 Task: Find emails with 'Sumit.kumar@softage.net' in CC, replace 'Meeting' with 'Picnic', and forward to 'taskers4@outlook.com'.
Action: Mouse moved to (280, 16)
Screenshot: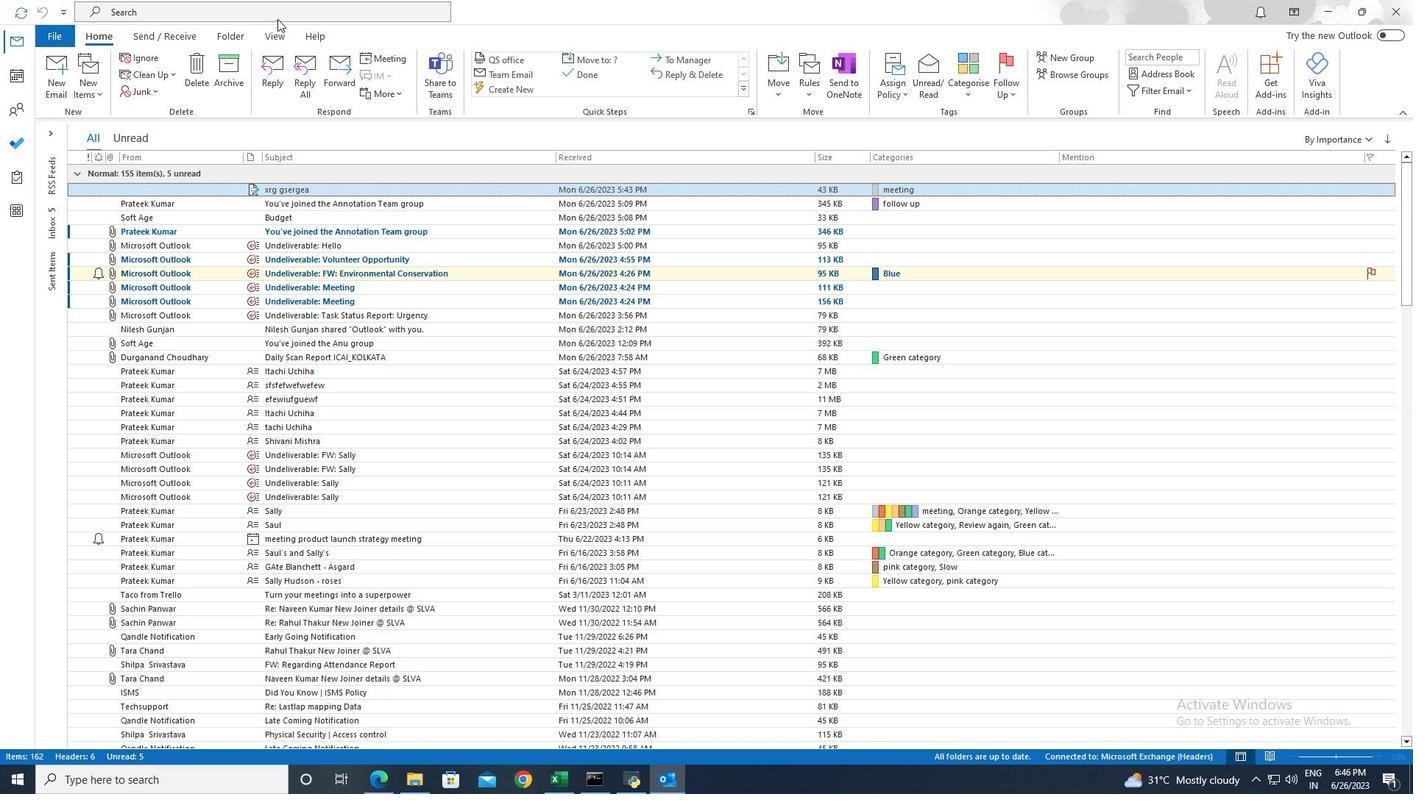 
Action: Mouse pressed left at (280, 16)
Screenshot: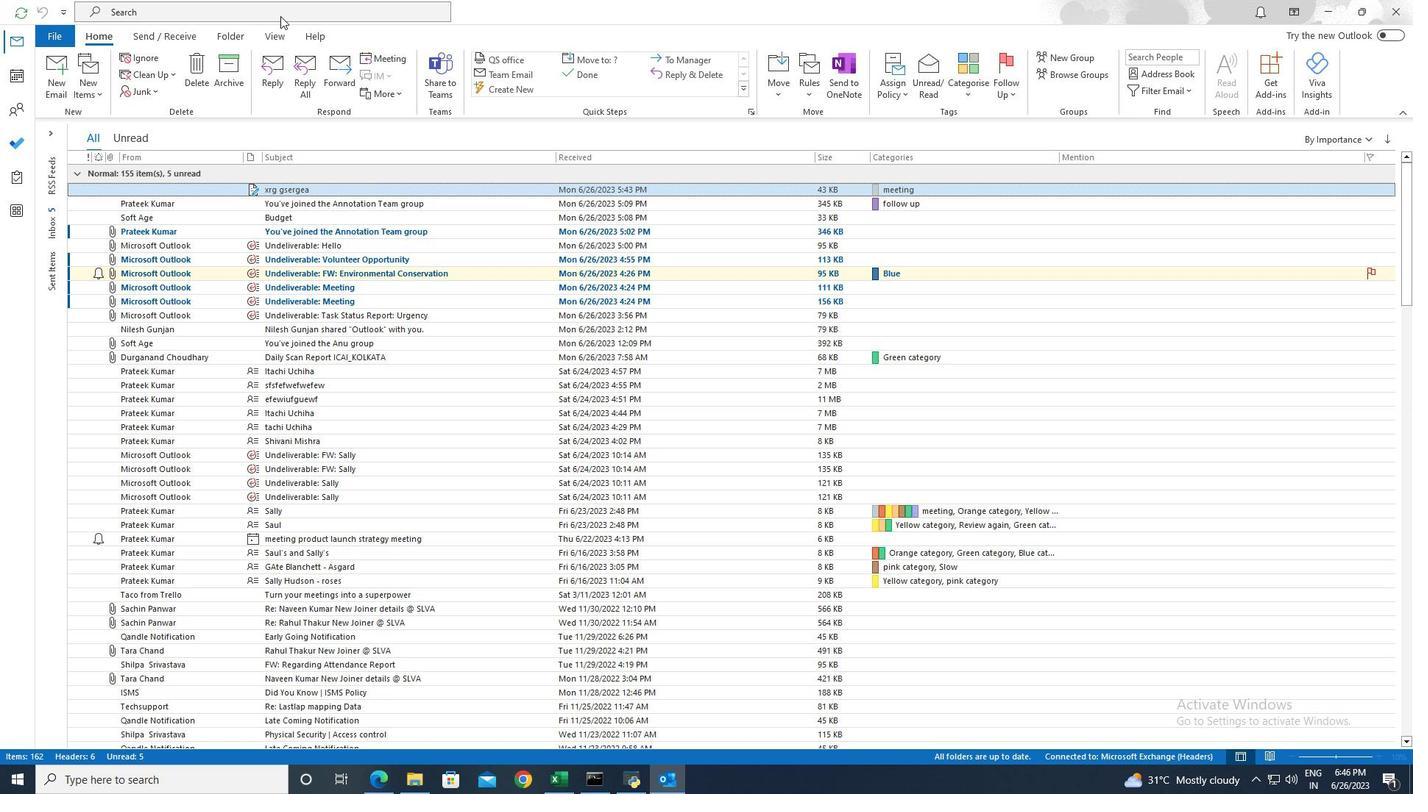 
Action: Mouse moved to (505, 12)
Screenshot: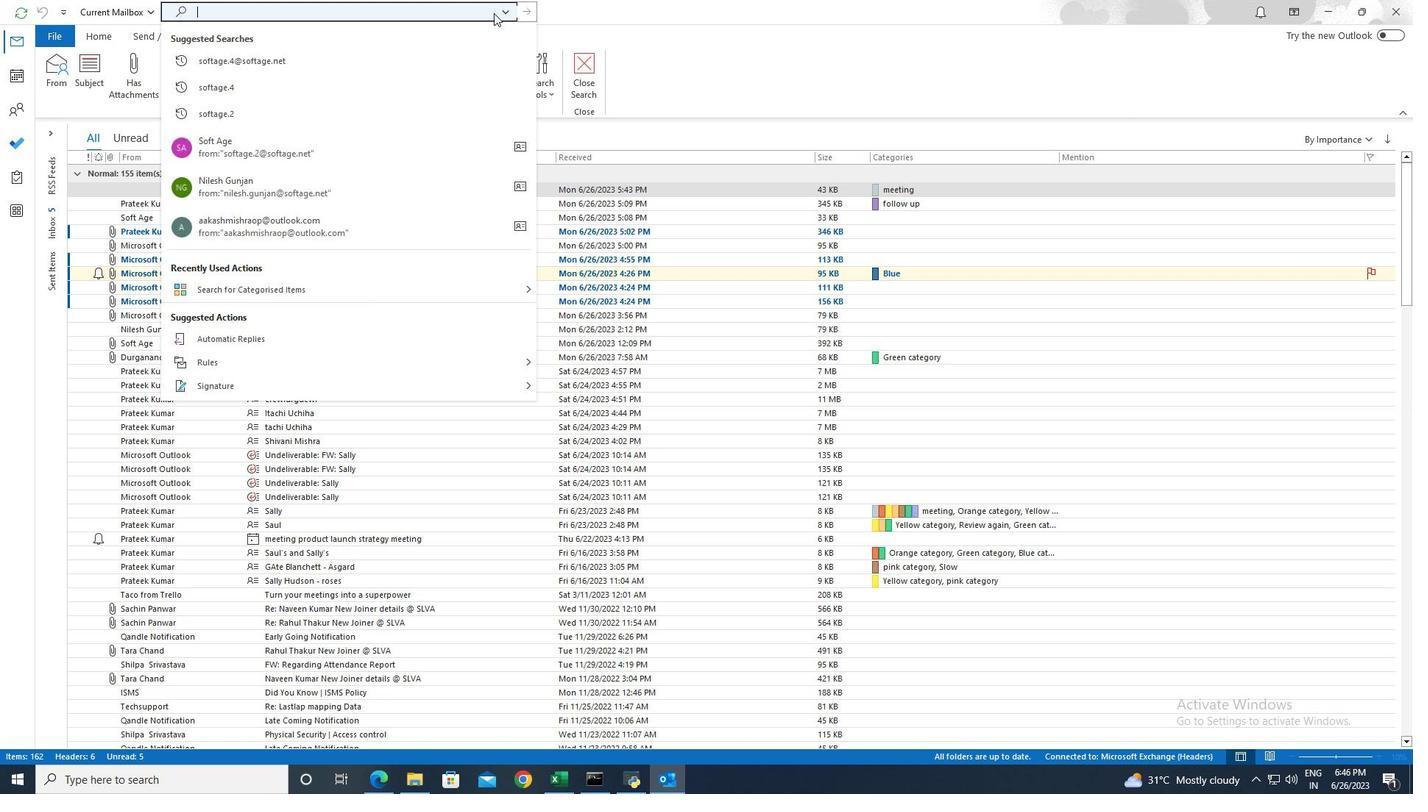 
Action: Mouse pressed left at (505, 12)
Screenshot: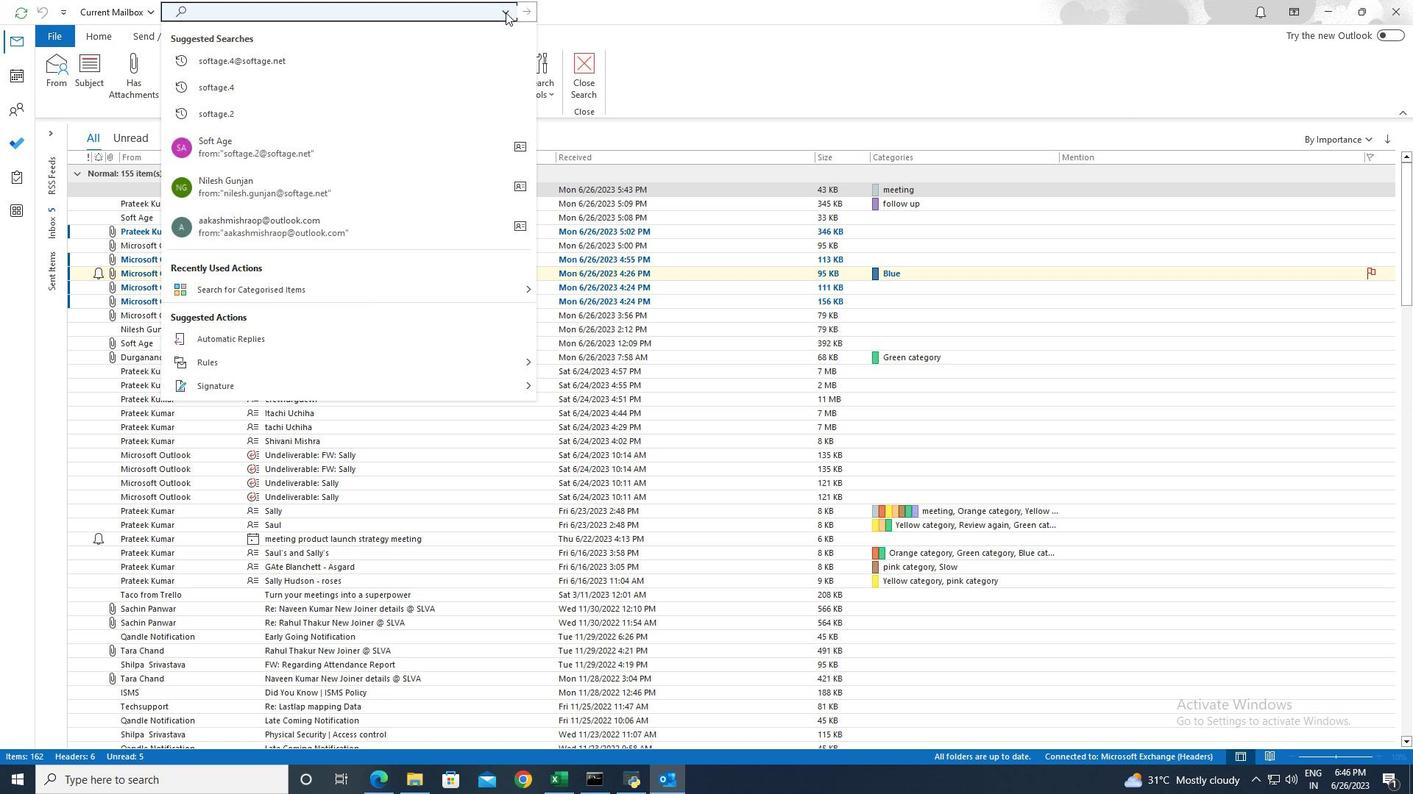 
Action: Mouse moved to (252, 141)
Screenshot: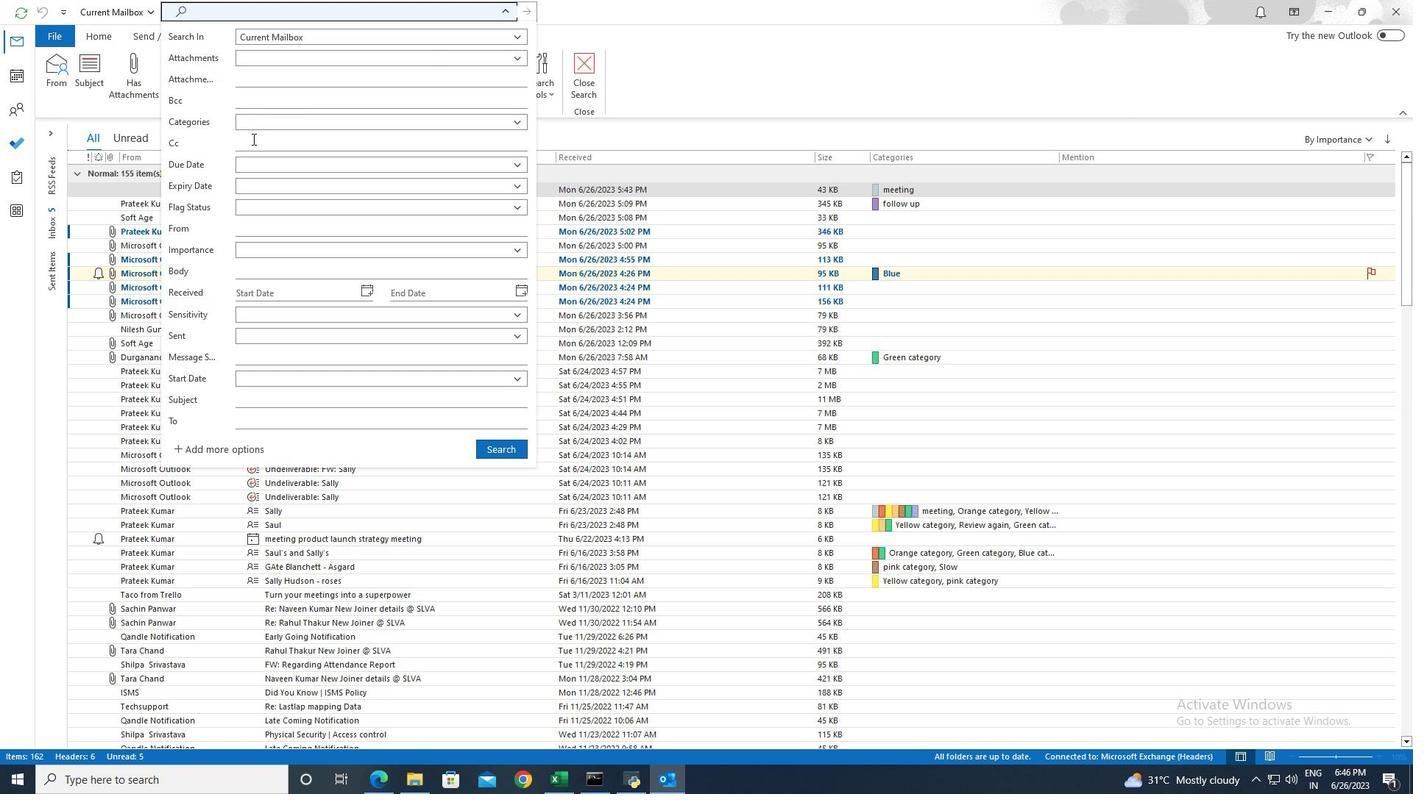 
Action: Mouse pressed left at (252, 141)
Screenshot: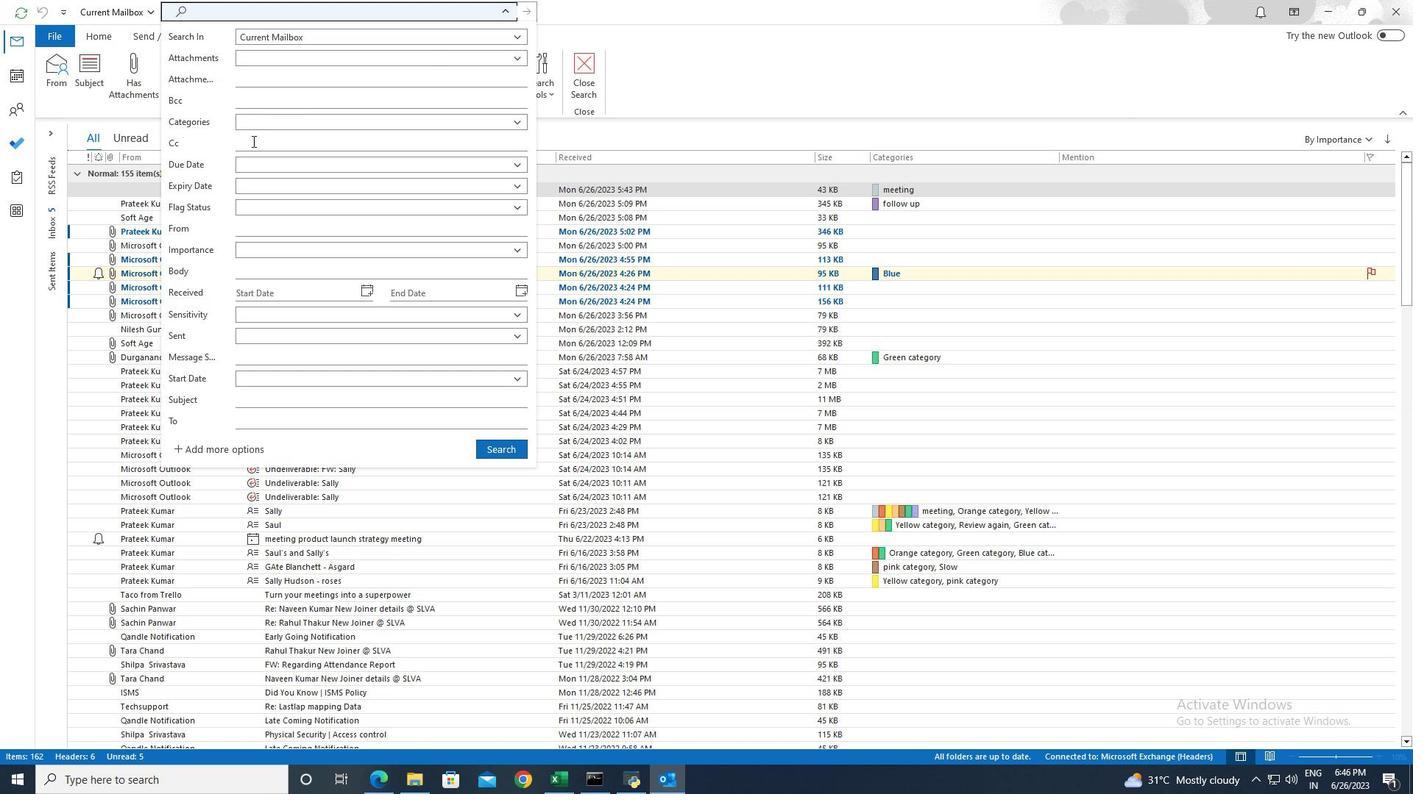 
Action: Key pressed <Key.shift>Sumit.kumar<Key.shift>@softage.net
Screenshot: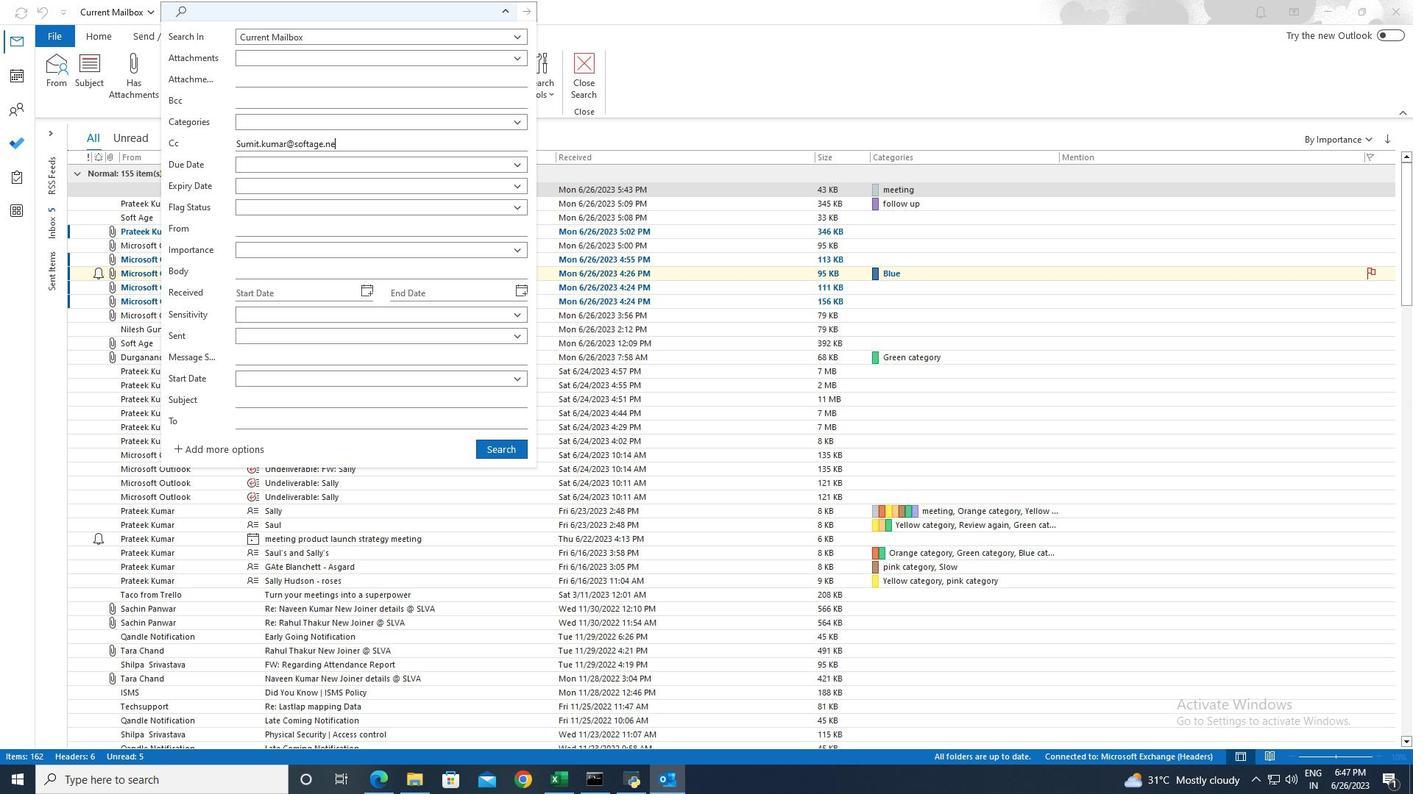 
Action: Mouse moved to (507, 451)
Screenshot: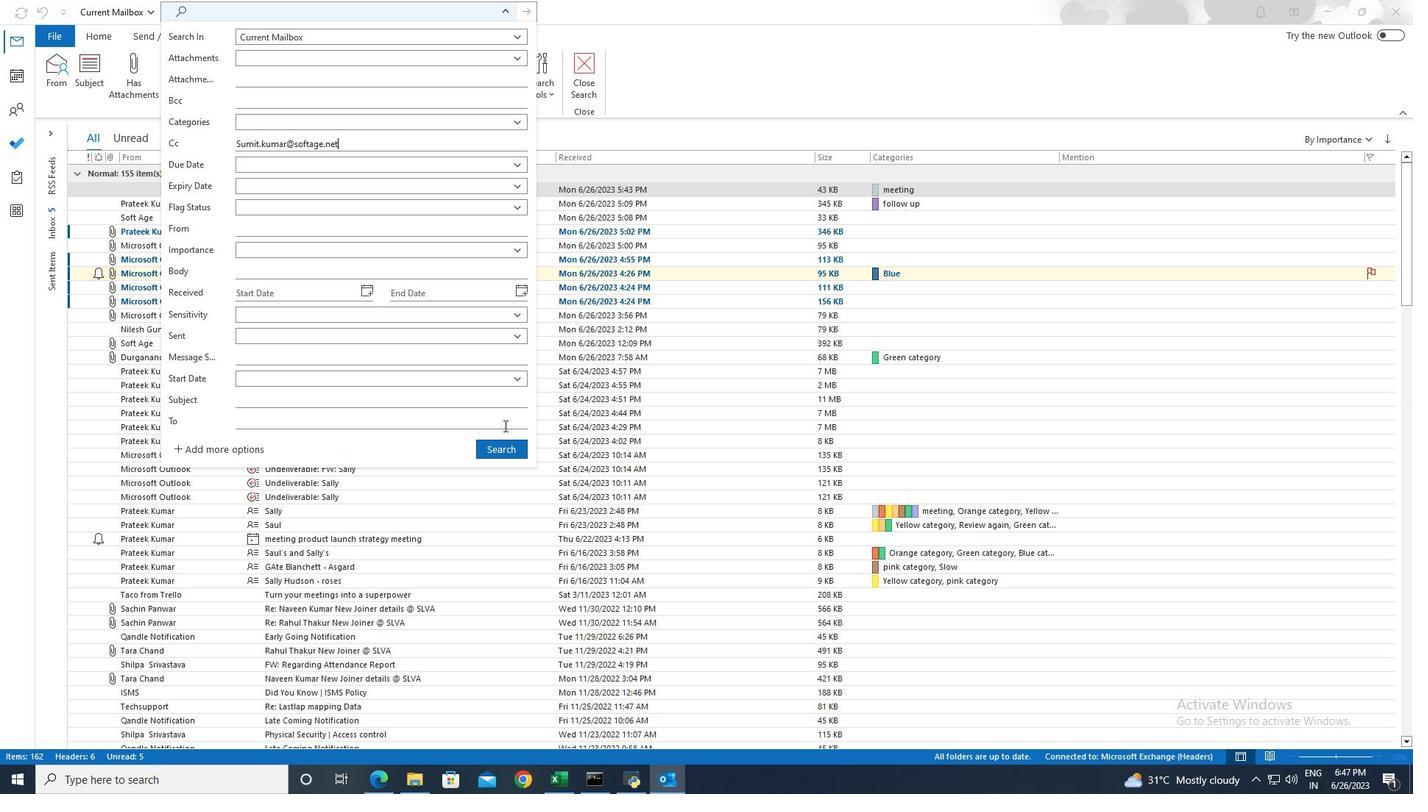 
Action: Mouse pressed left at (507, 451)
Screenshot: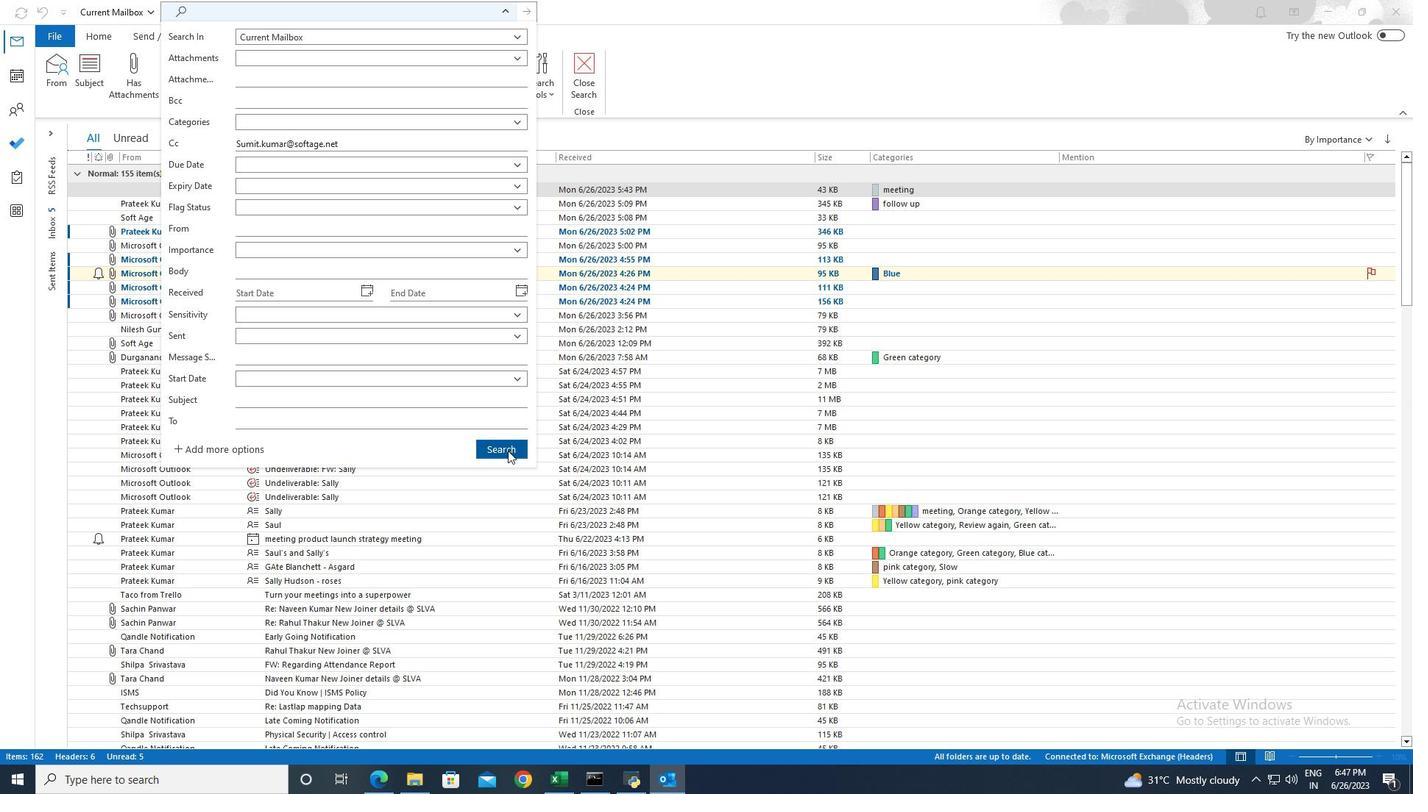 
Action: Mouse moved to (480, 189)
Screenshot: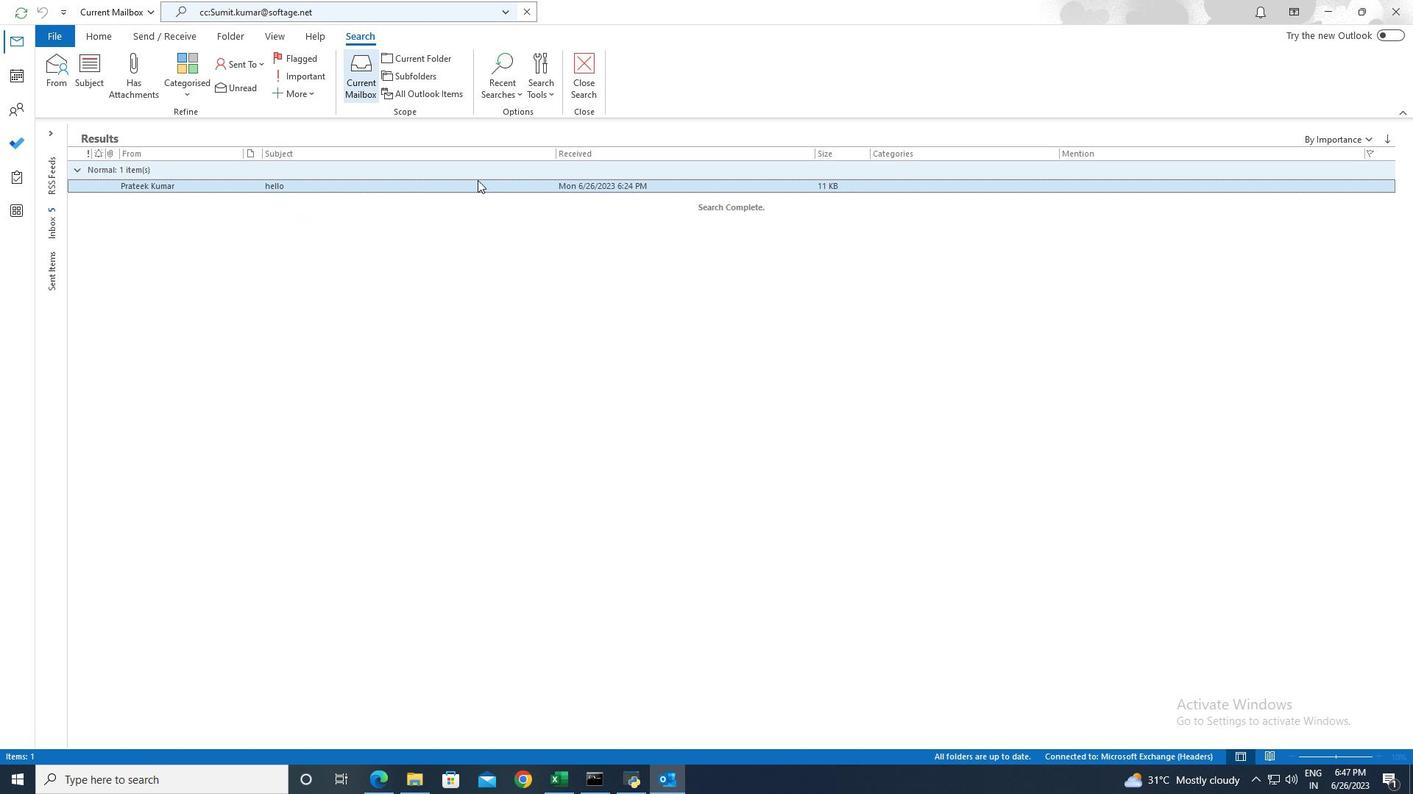 
Action: Mouse pressed left at (480, 189)
Screenshot: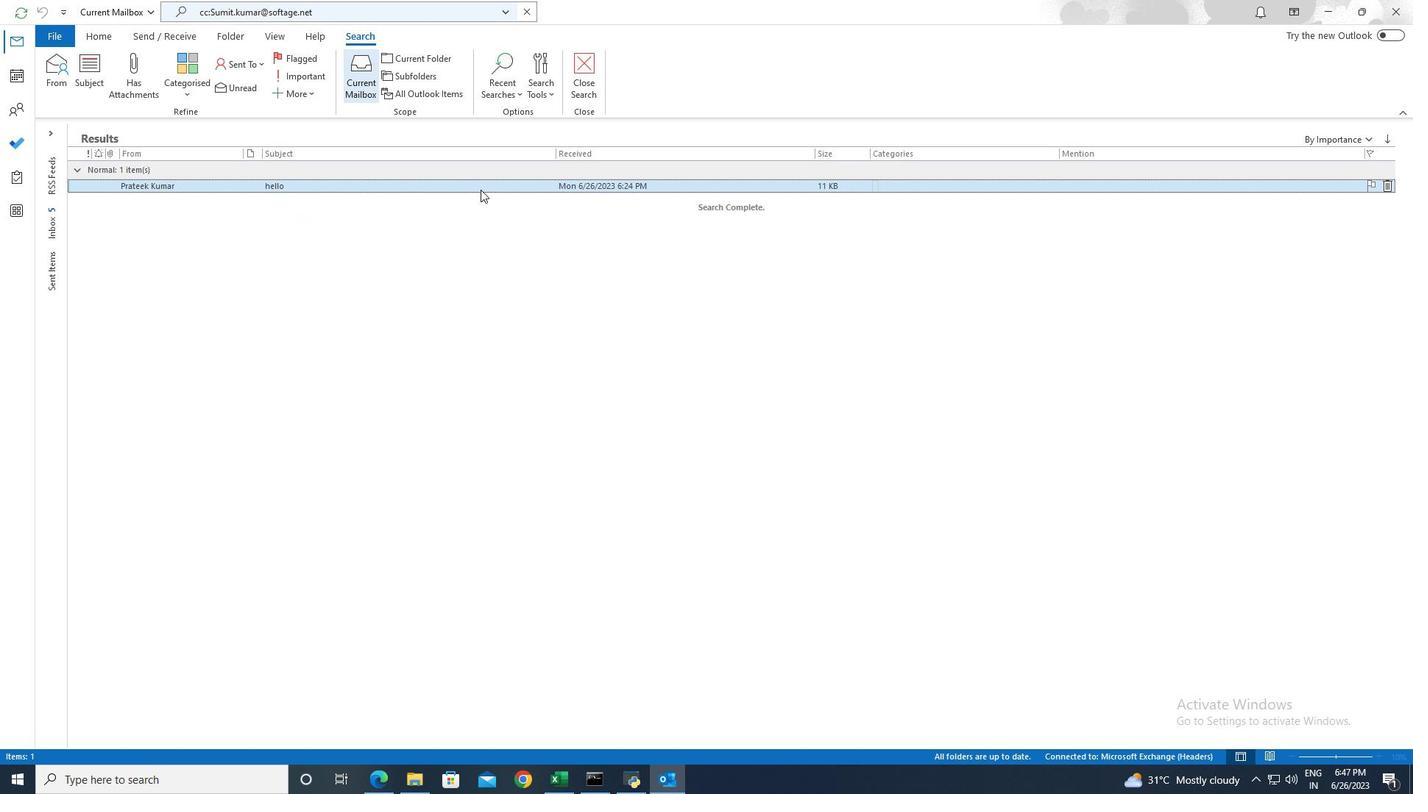 
Action: Mouse moved to (482, 189)
Screenshot: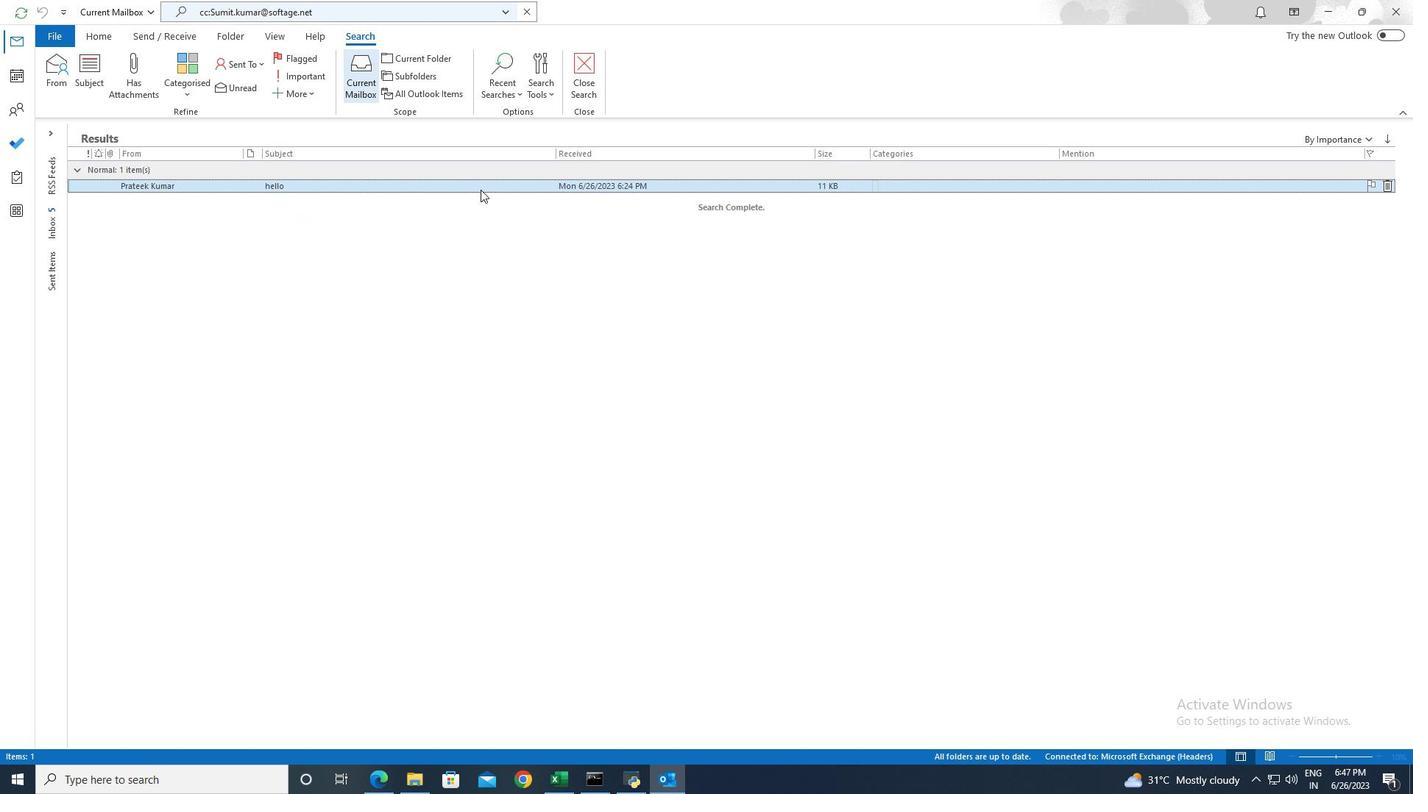 
Action: Mouse pressed left at (482, 189)
Screenshot: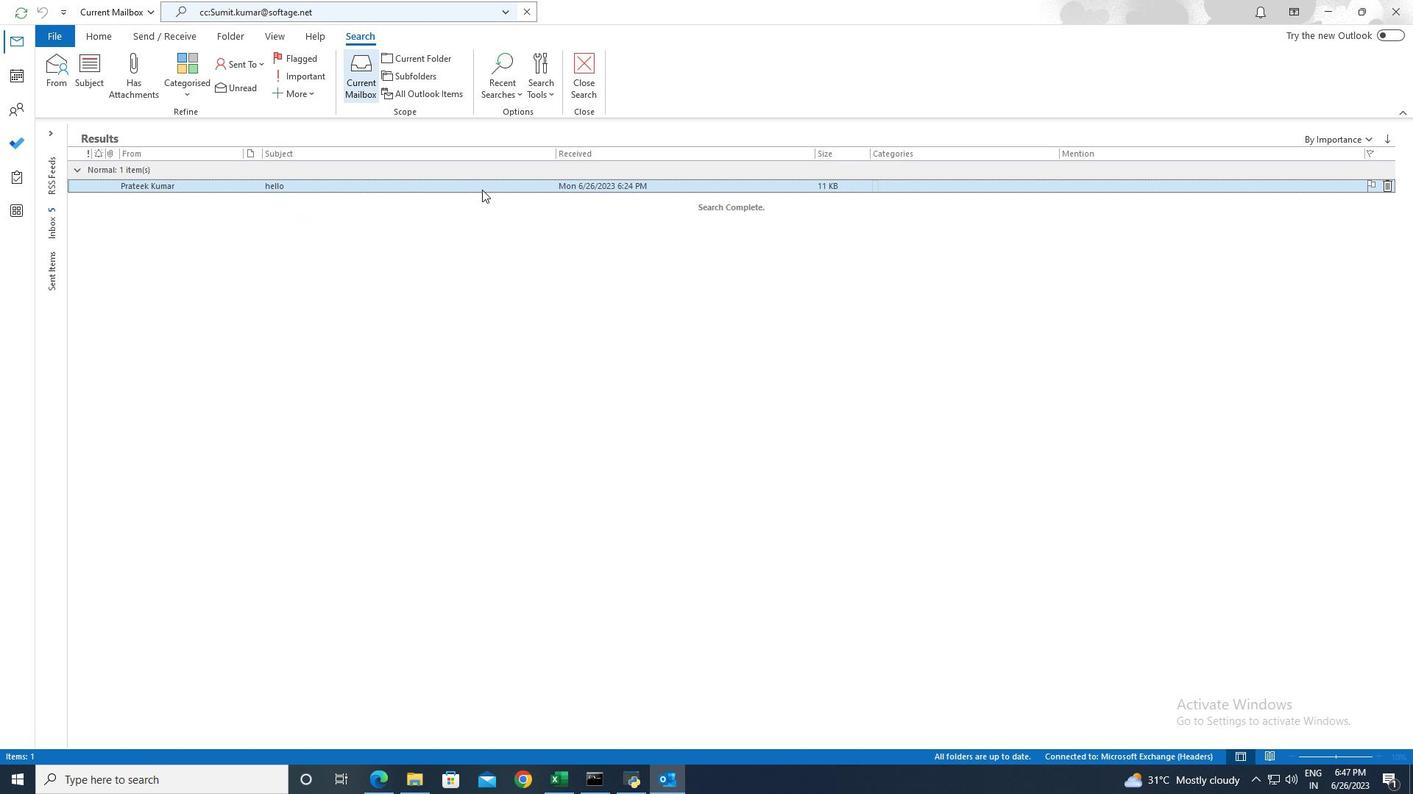 
Action: Mouse moved to (365, 187)
Screenshot: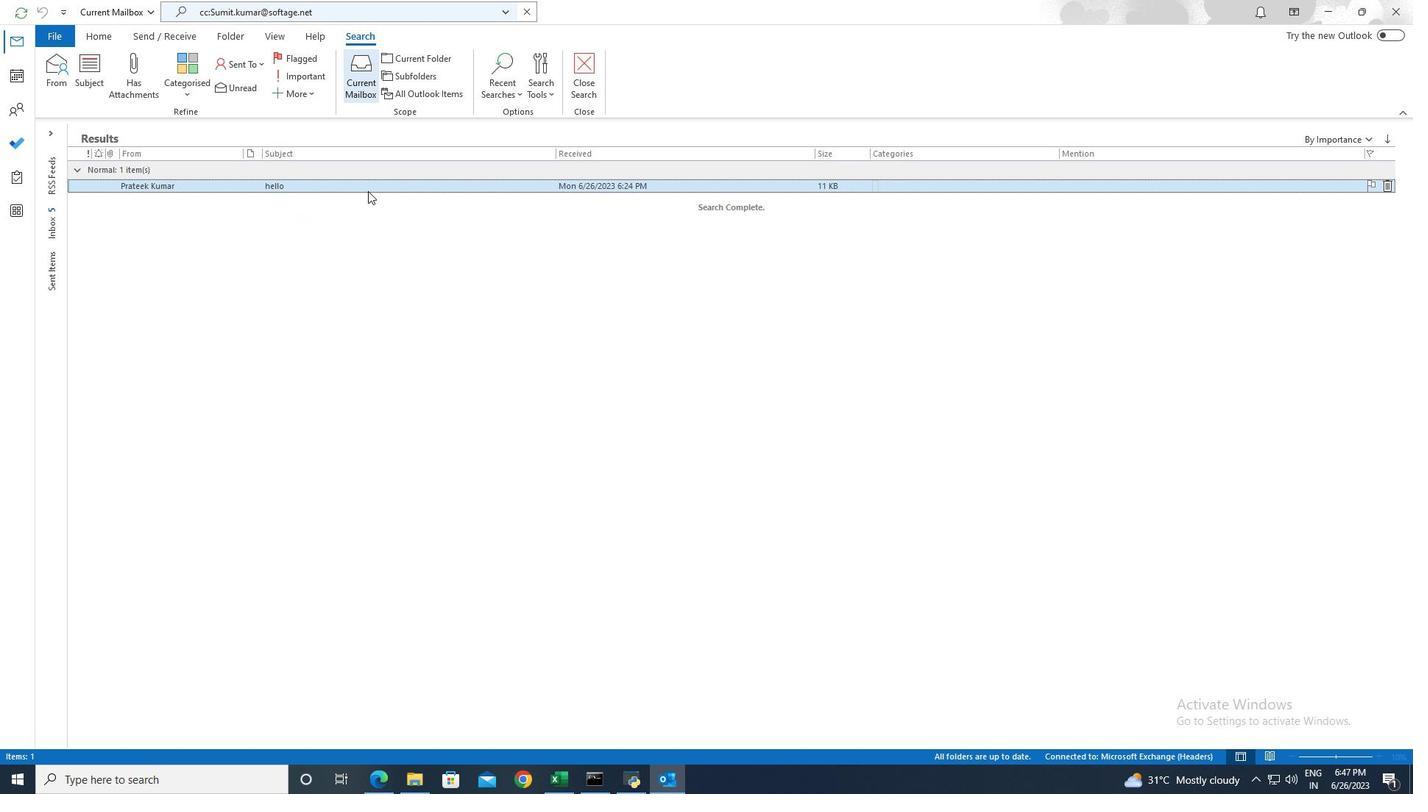
Action: Mouse pressed left at (365, 187)
Screenshot: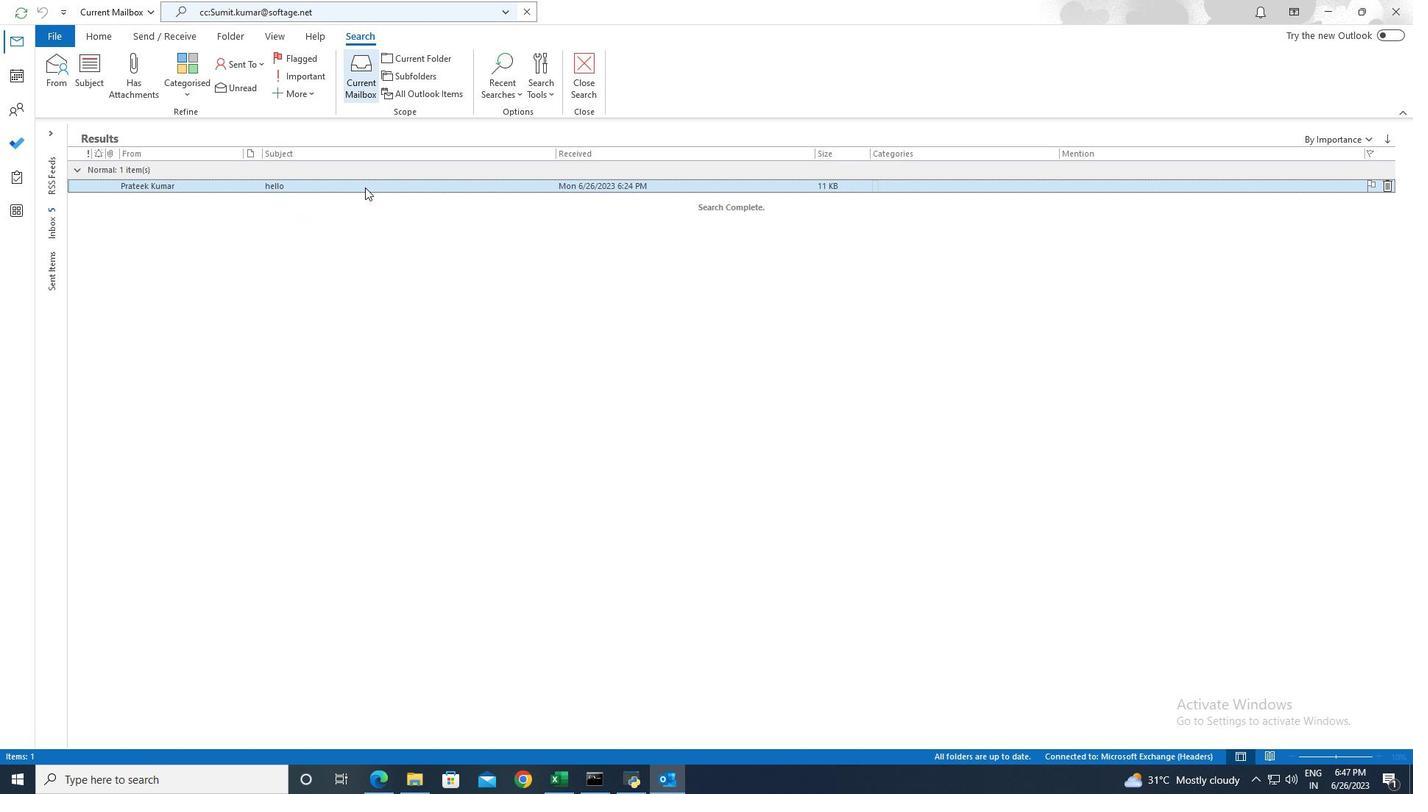 
Action: Mouse pressed left at (365, 187)
Screenshot: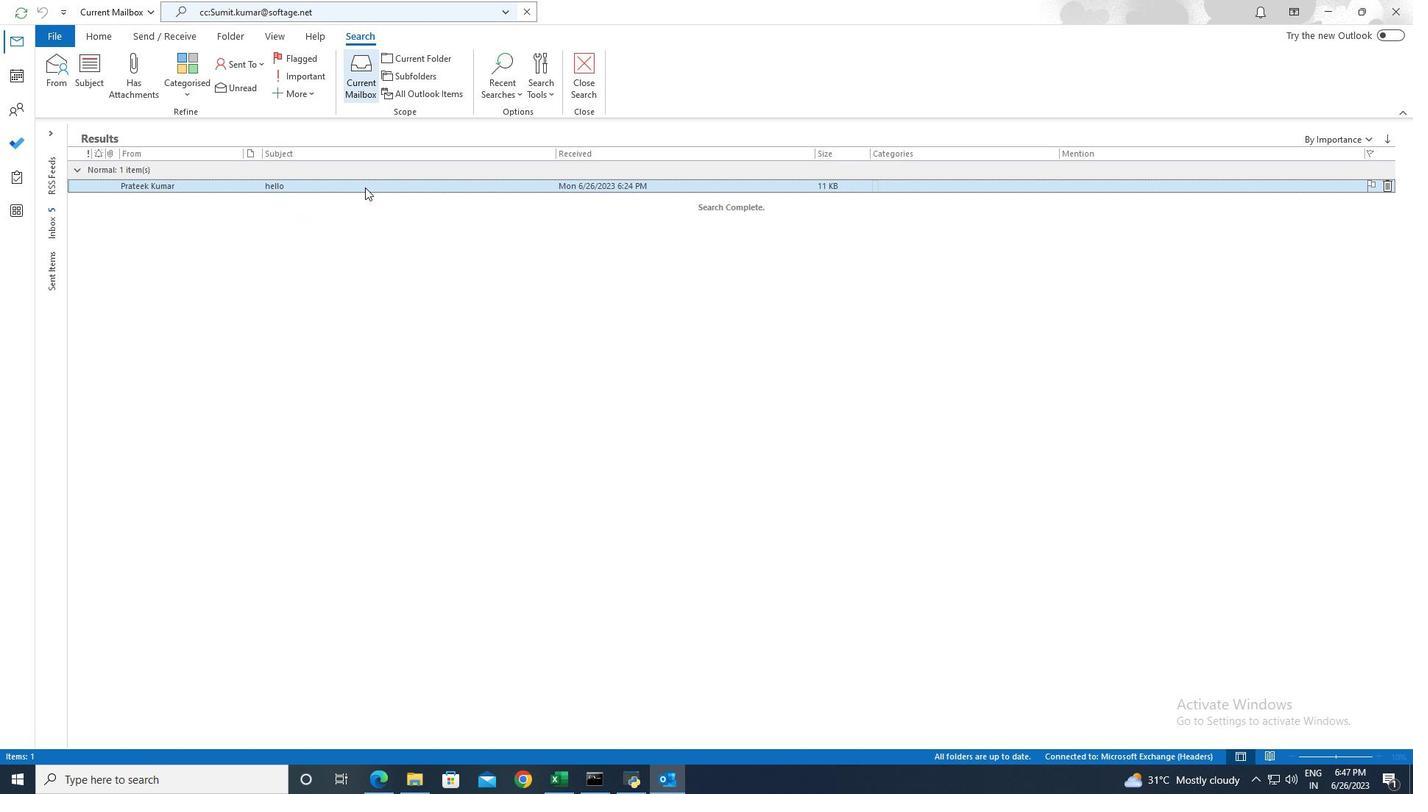 
Action: Mouse moved to (411, 137)
Screenshot: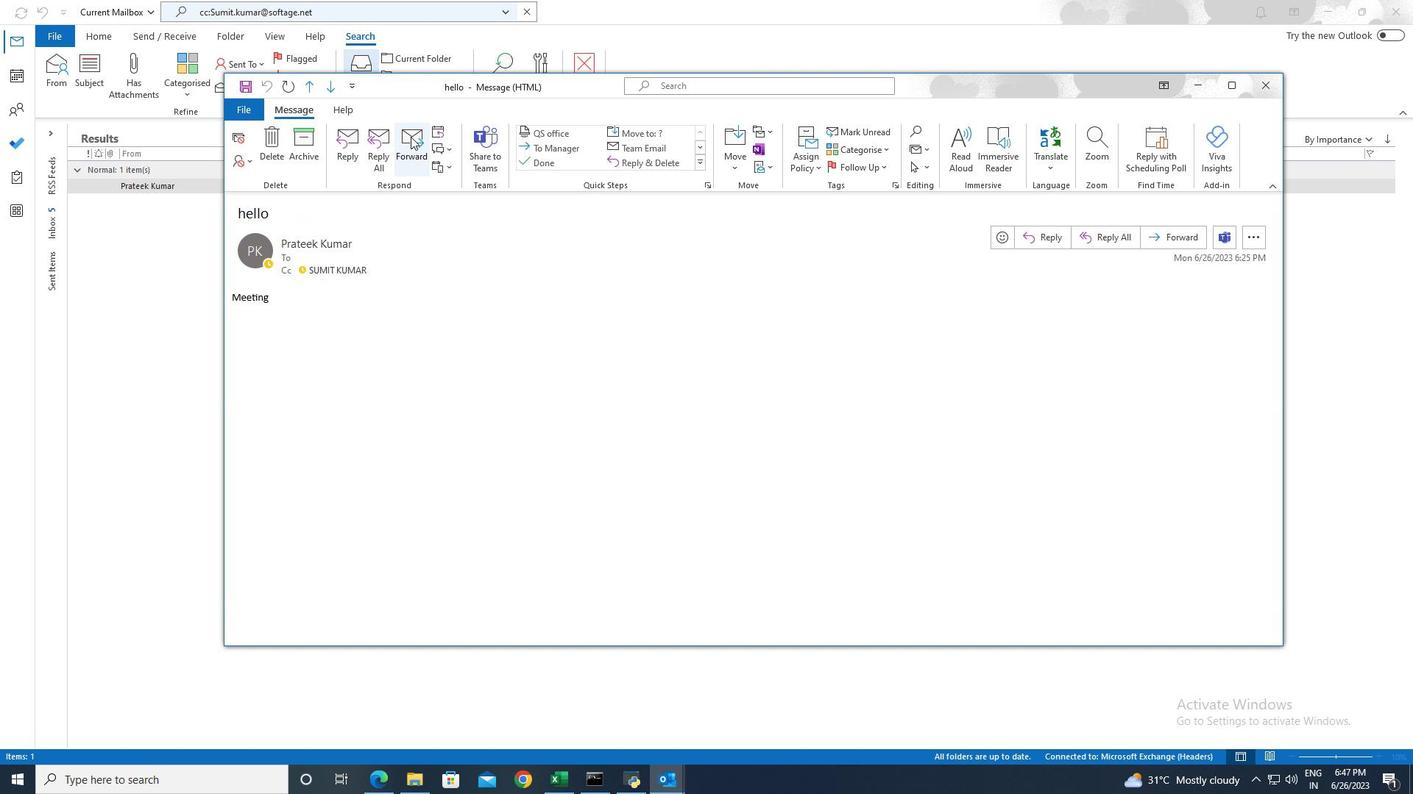 
Action: Mouse pressed left at (411, 137)
Screenshot: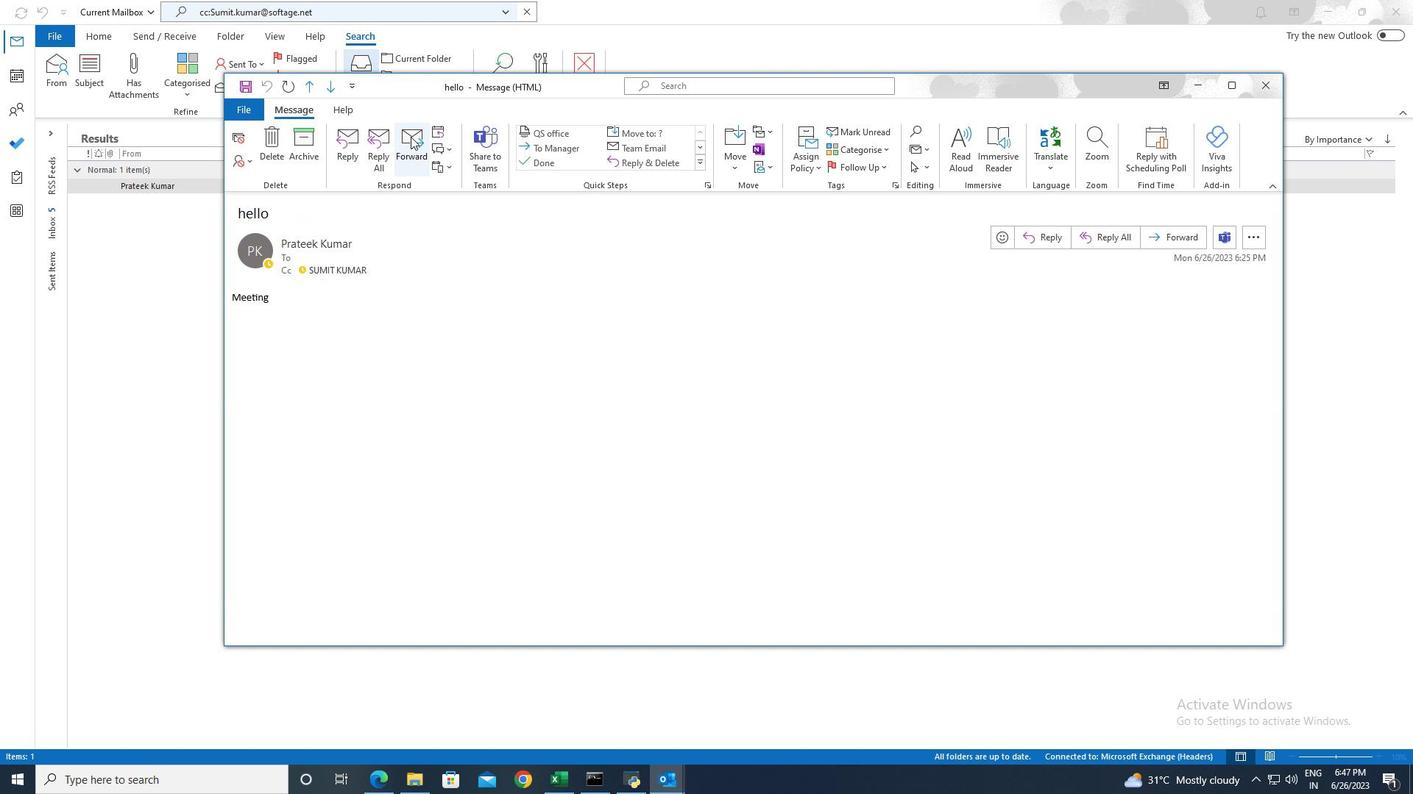 
Action: Mouse moved to (390, 431)
Screenshot: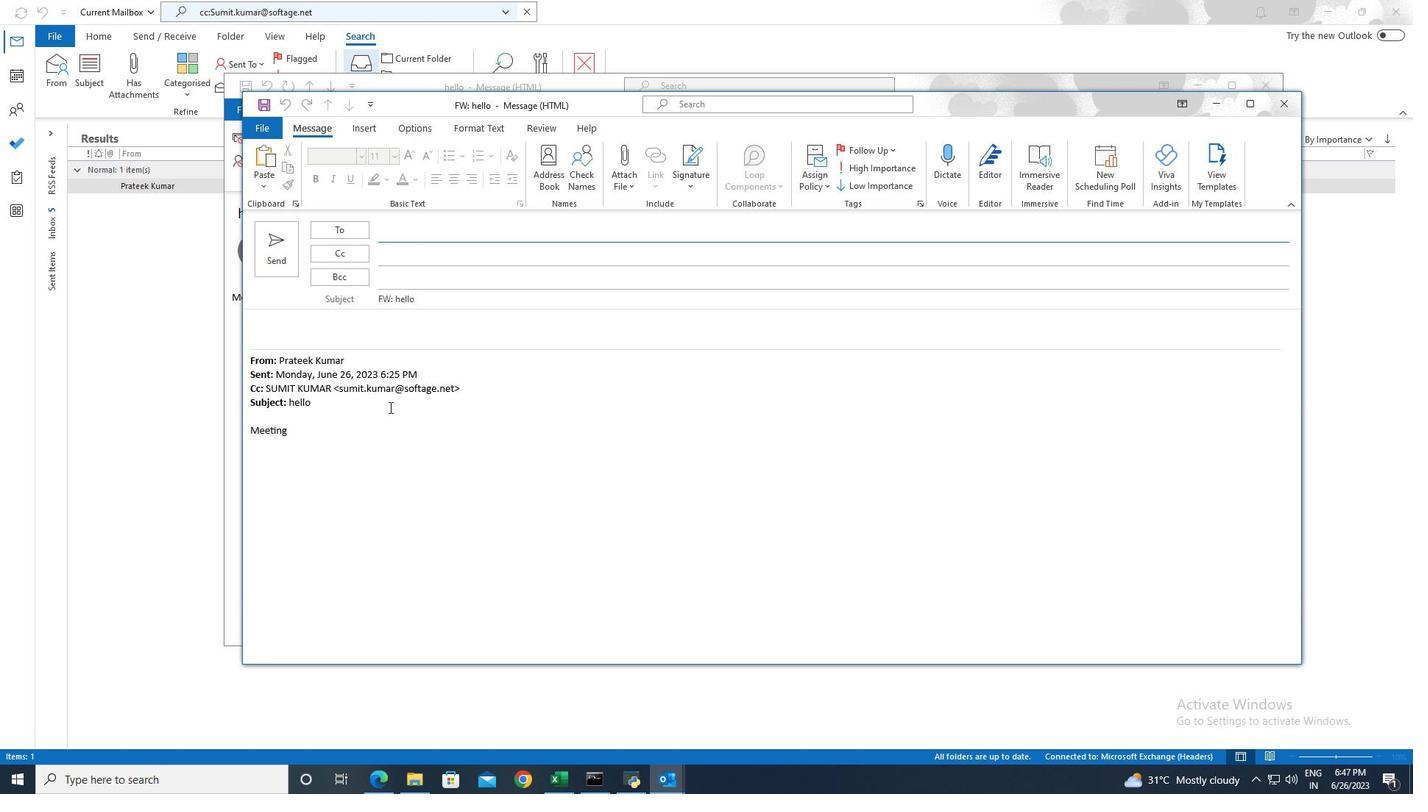 
Action: Mouse pressed left at (390, 431)
Screenshot: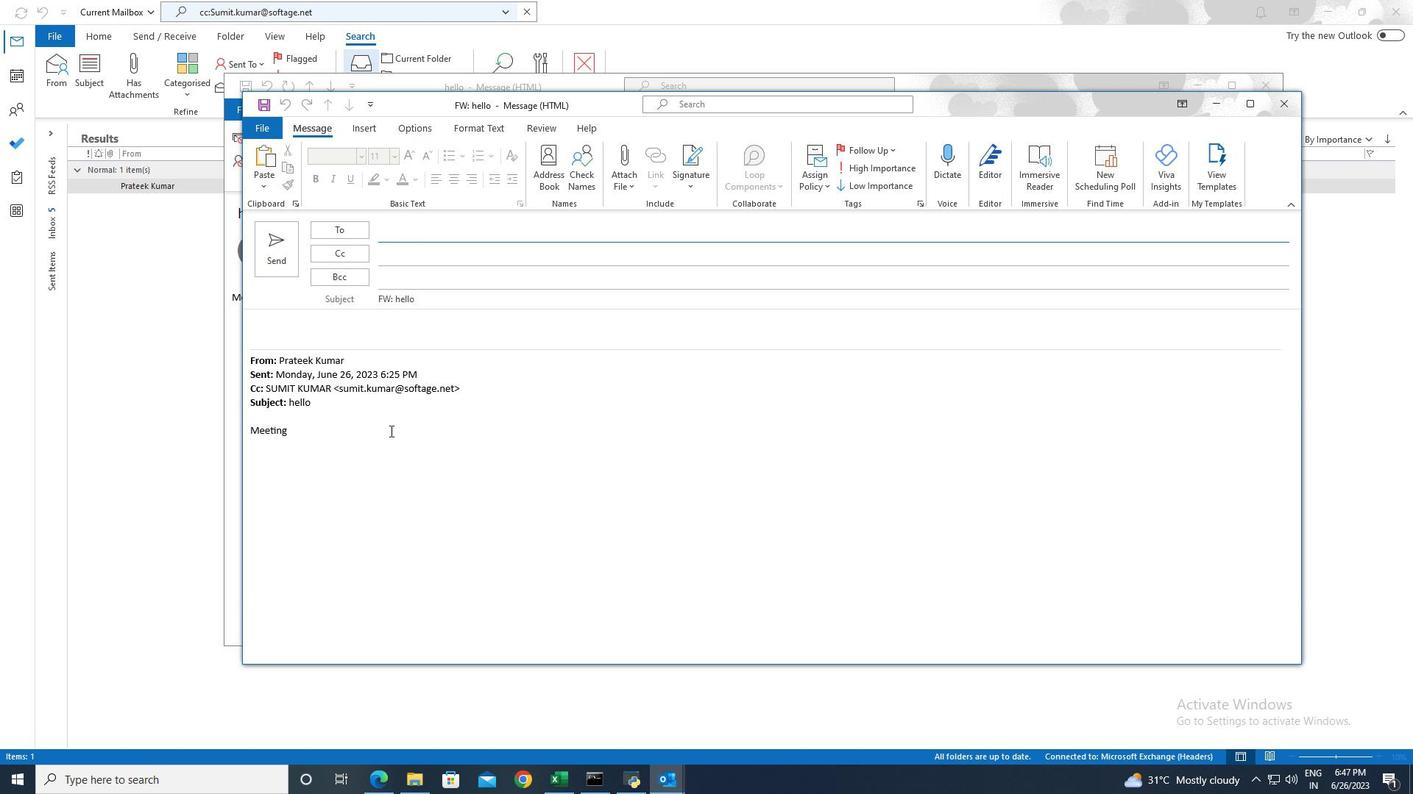 
Action: Key pressed ctrl+H<Key.shift>Meeting
Screenshot: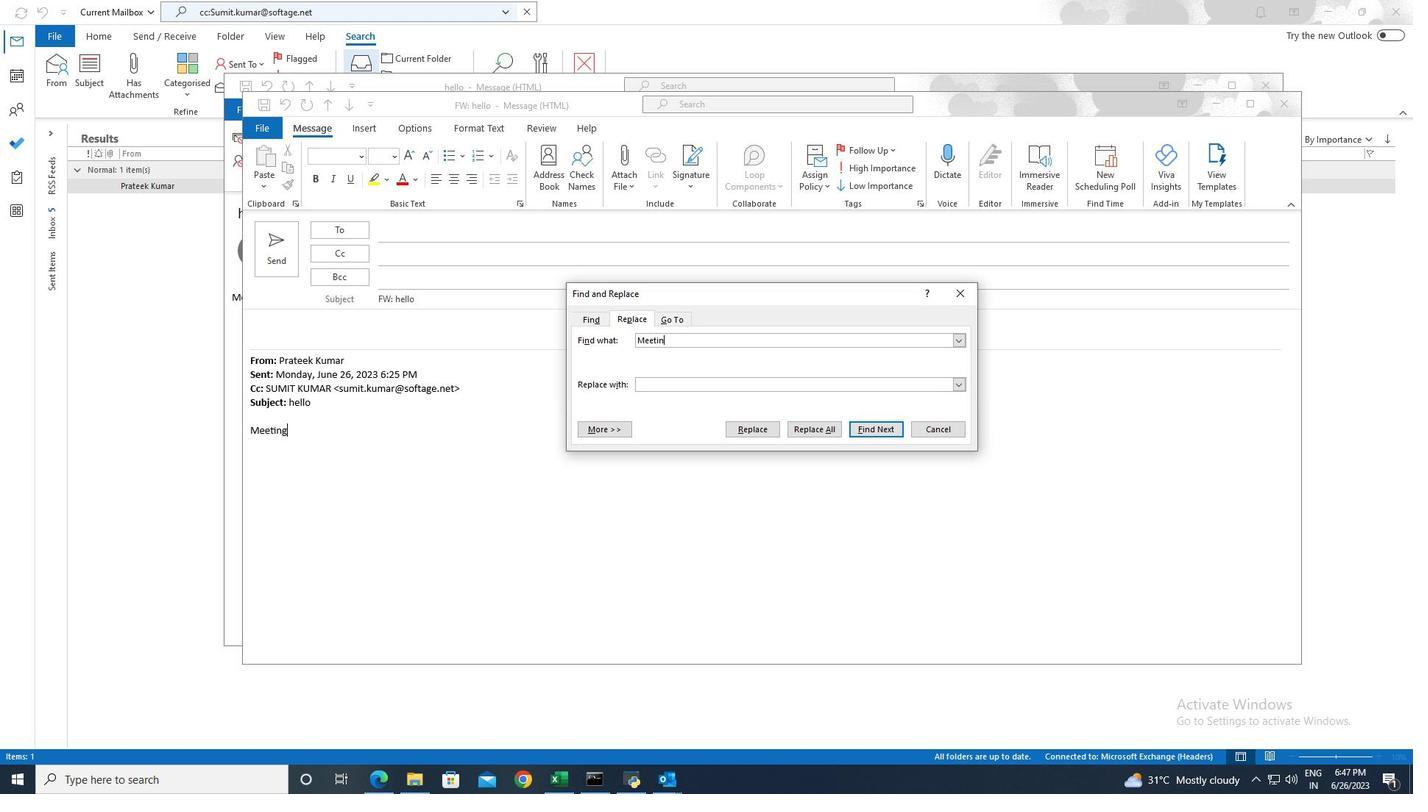 
Action: Mouse moved to (651, 384)
Screenshot: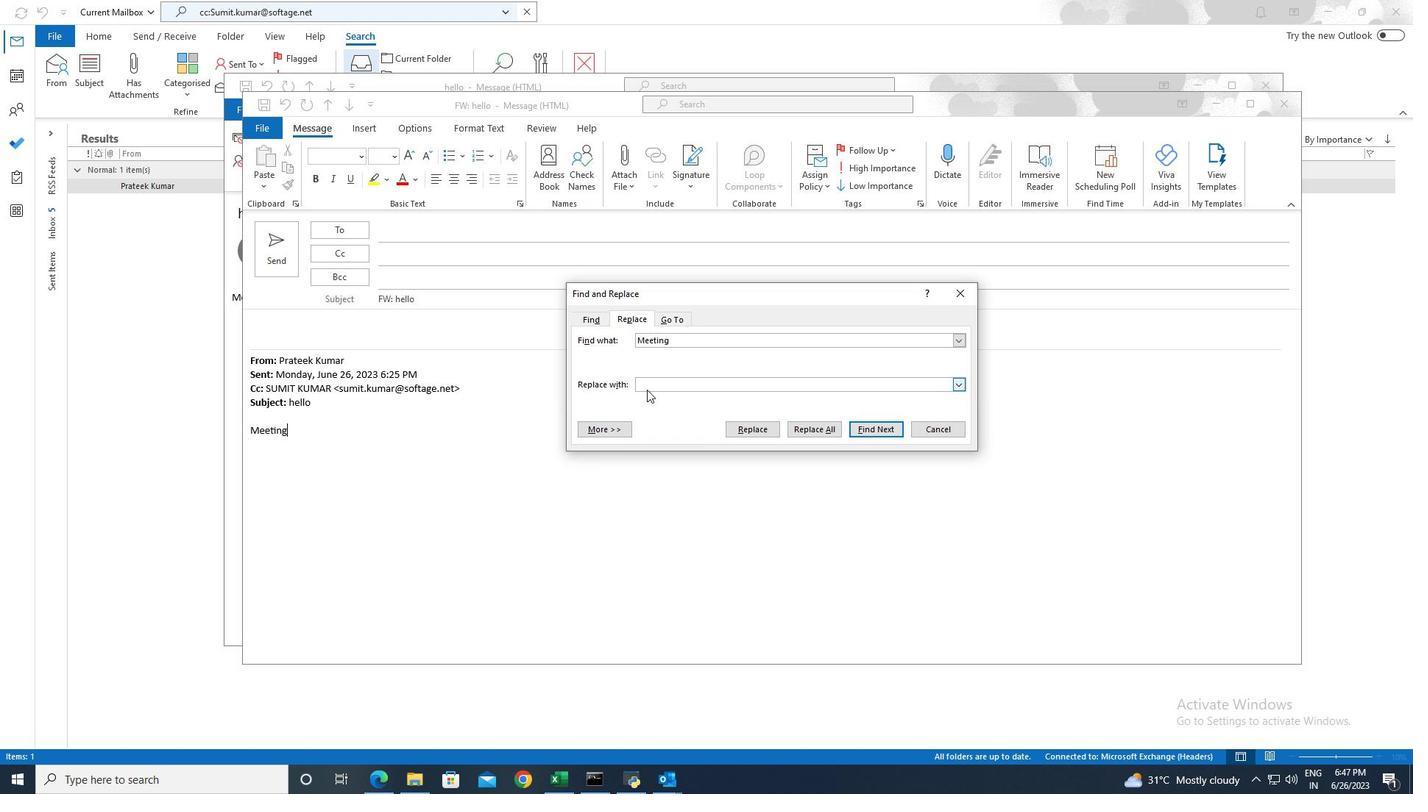 
Action: Mouse pressed left at (651, 384)
Screenshot: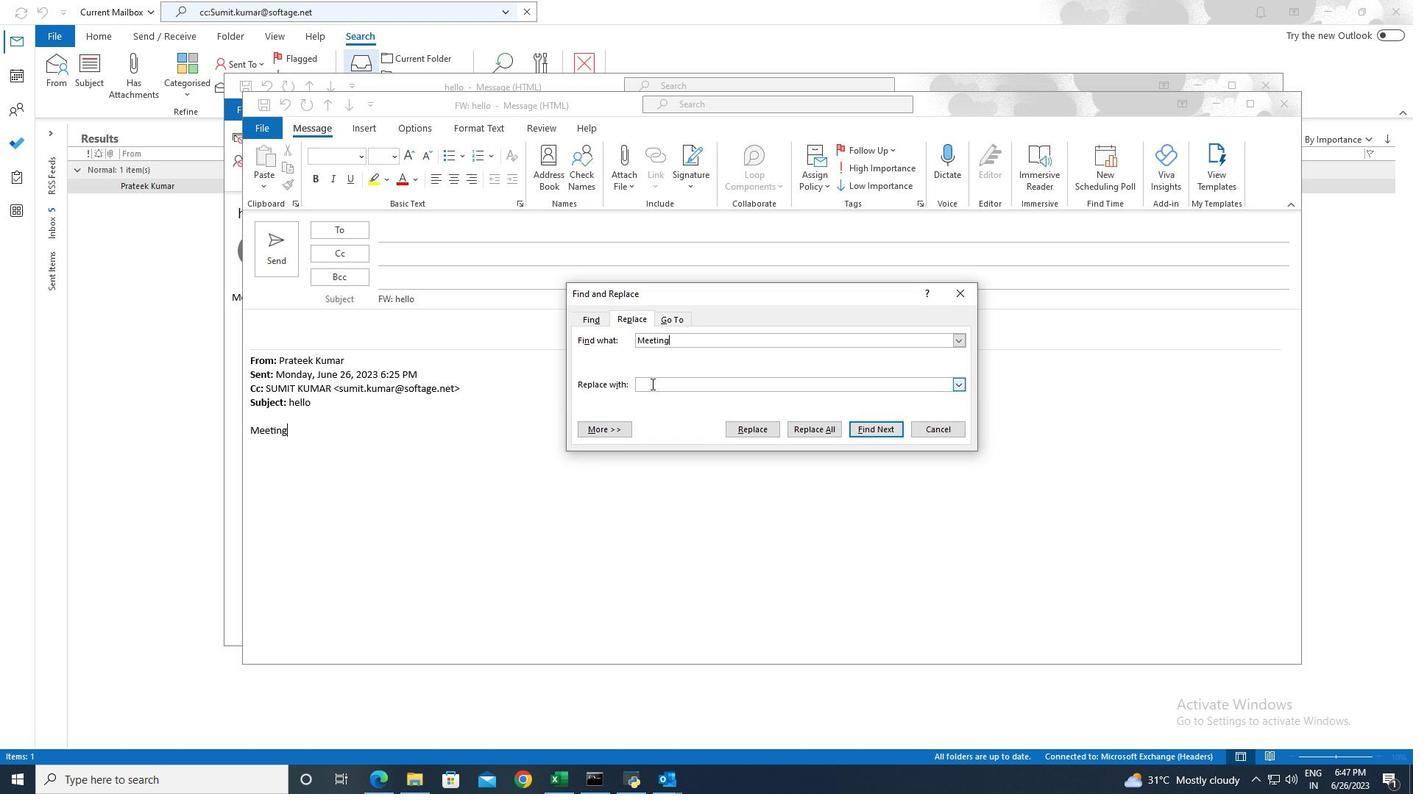 
Action: Key pressed <Key.backspace><Key.shift><Key.shift><Key.shift><Key.shift><Key.shift><Key.shift><Key.shift><Key.shift>Picnic
Screenshot: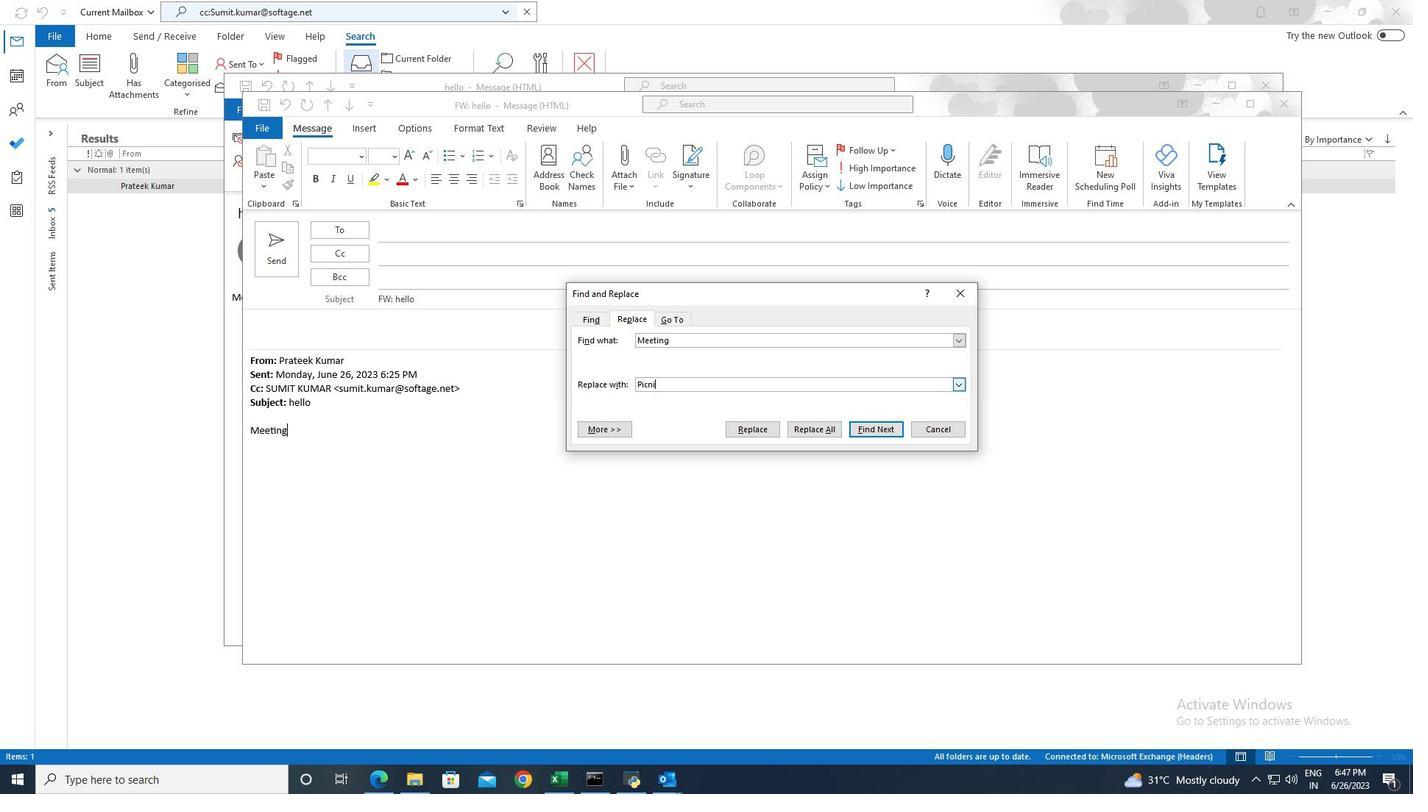
Action: Mouse moved to (820, 425)
Screenshot: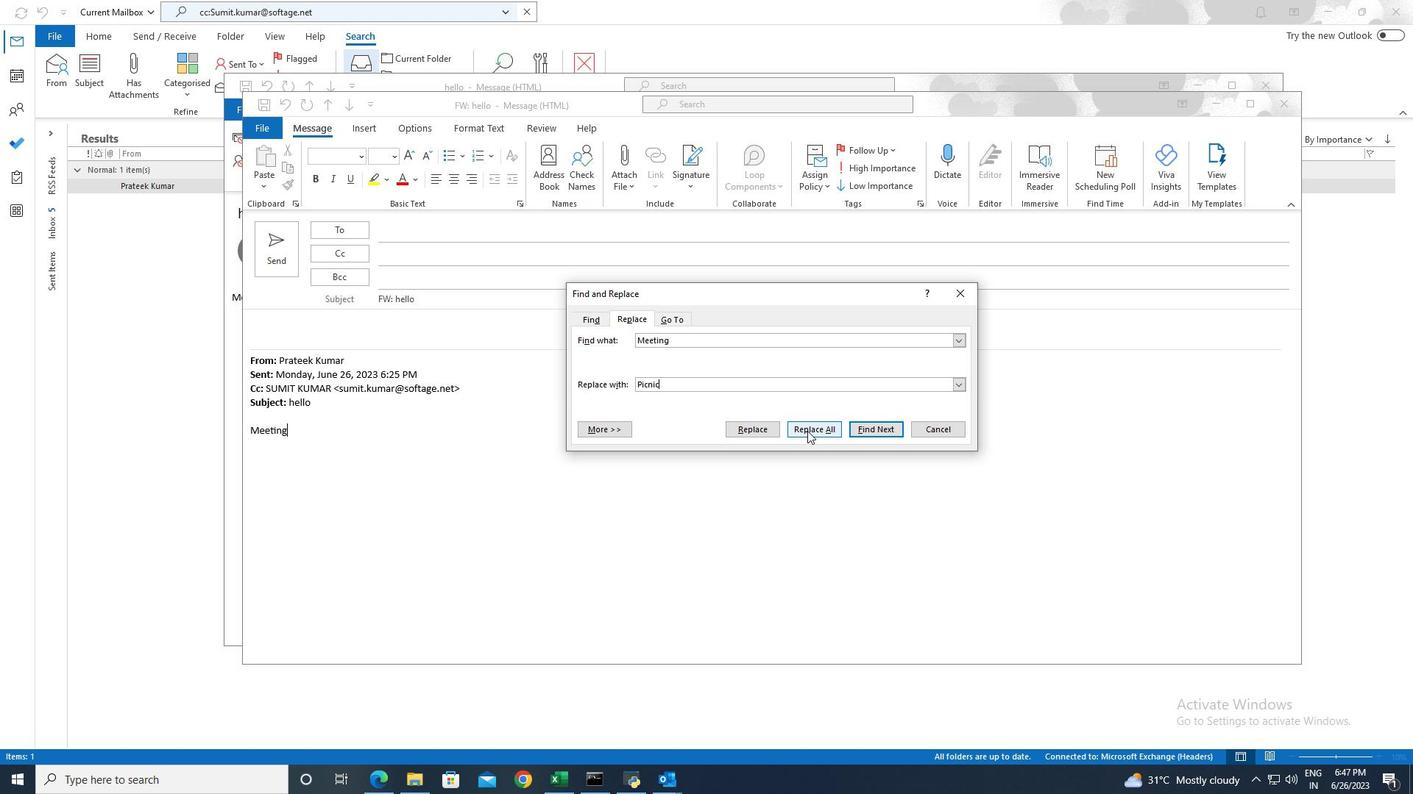 
Action: Mouse pressed left at (820, 425)
Screenshot: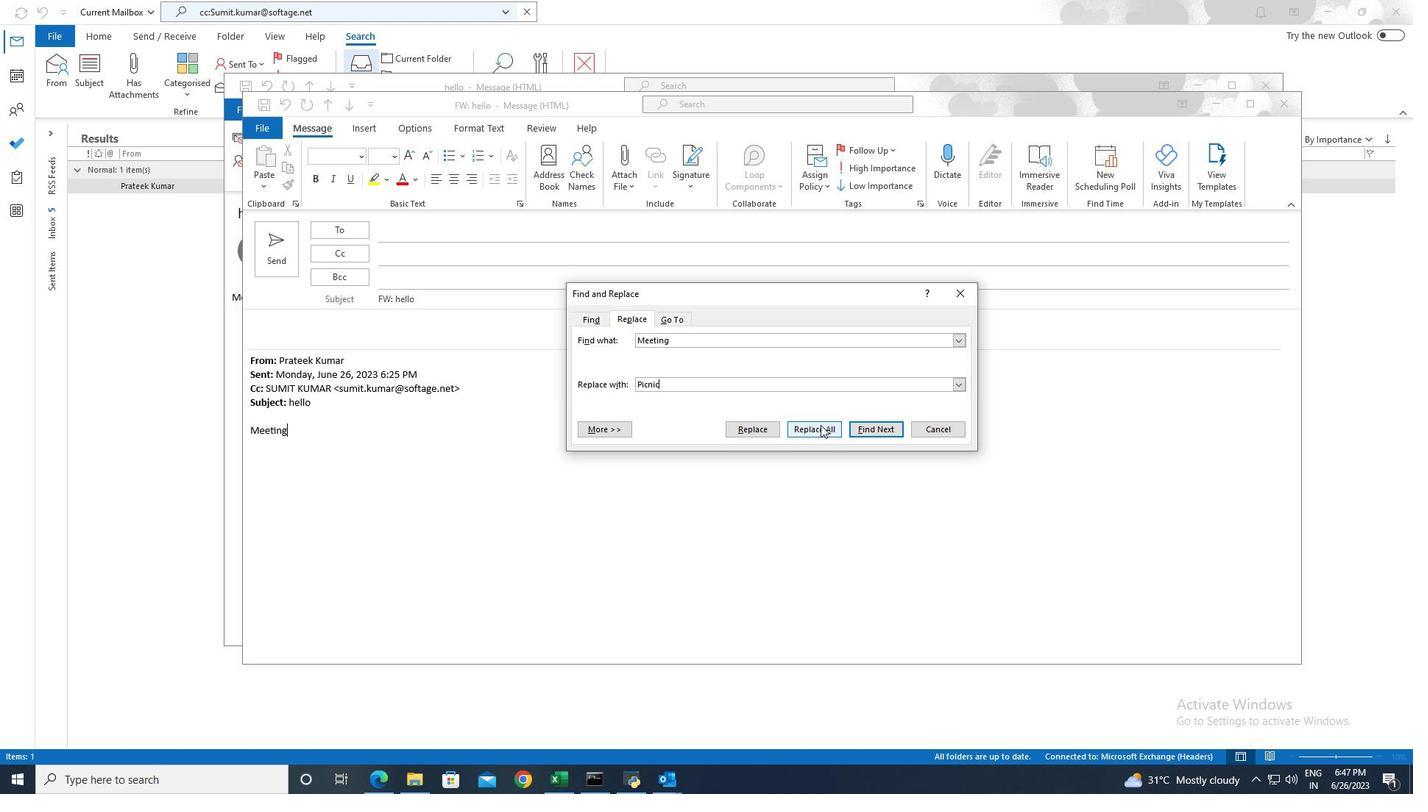 
Action: Mouse moved to (724, 427)
Screenshot: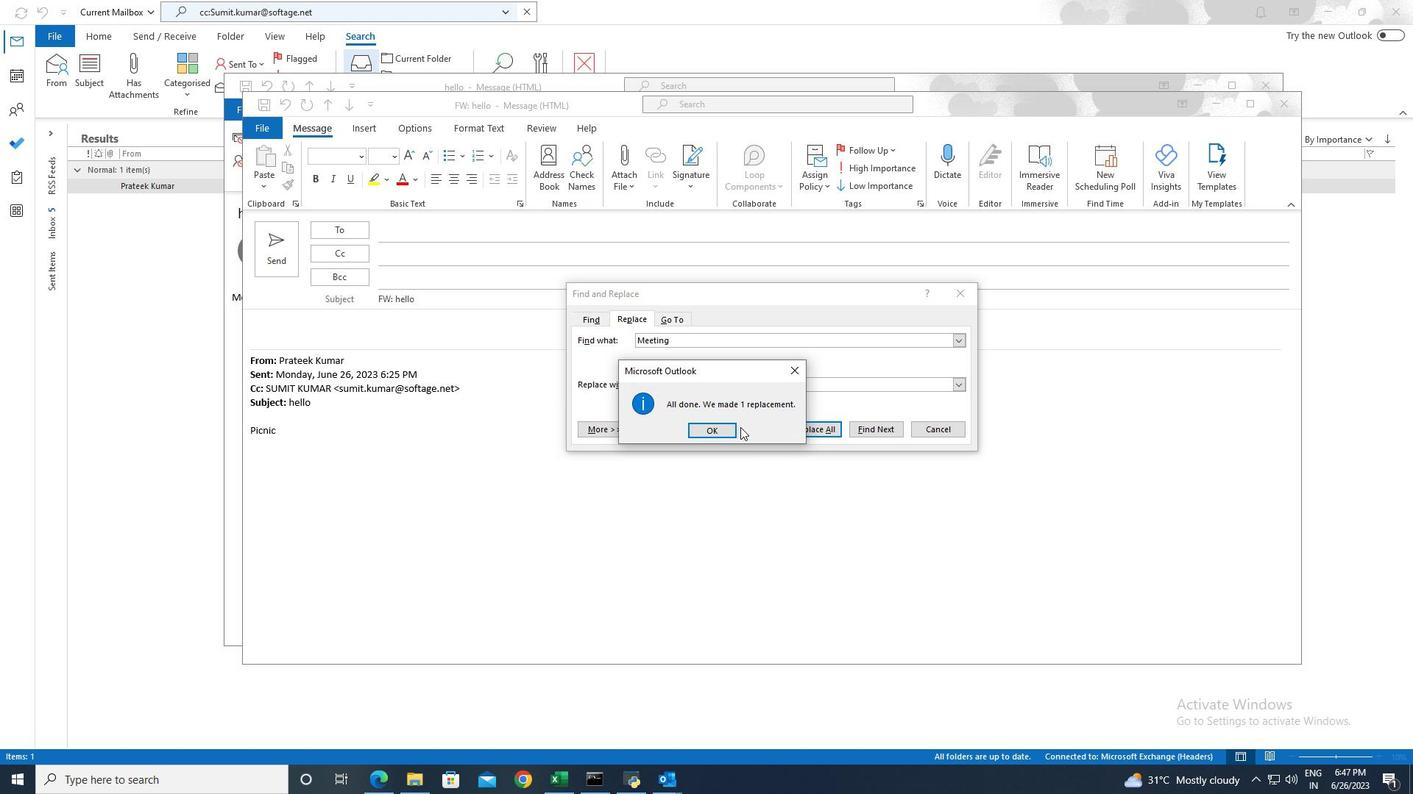 
Action: Mouse pressed left at (724, 427)
Screenshot: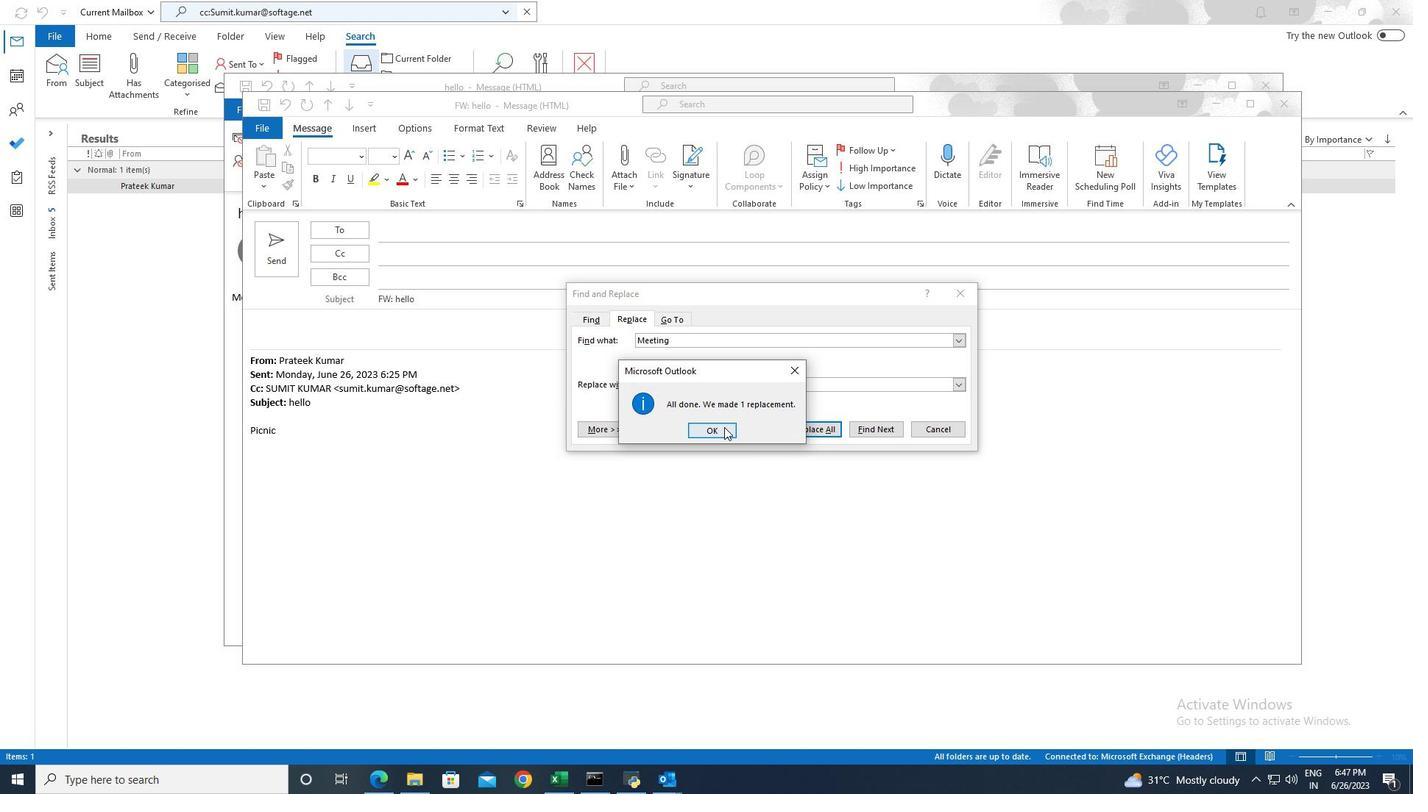 
Action: Mouse moved to (445, 230)
Screenshot: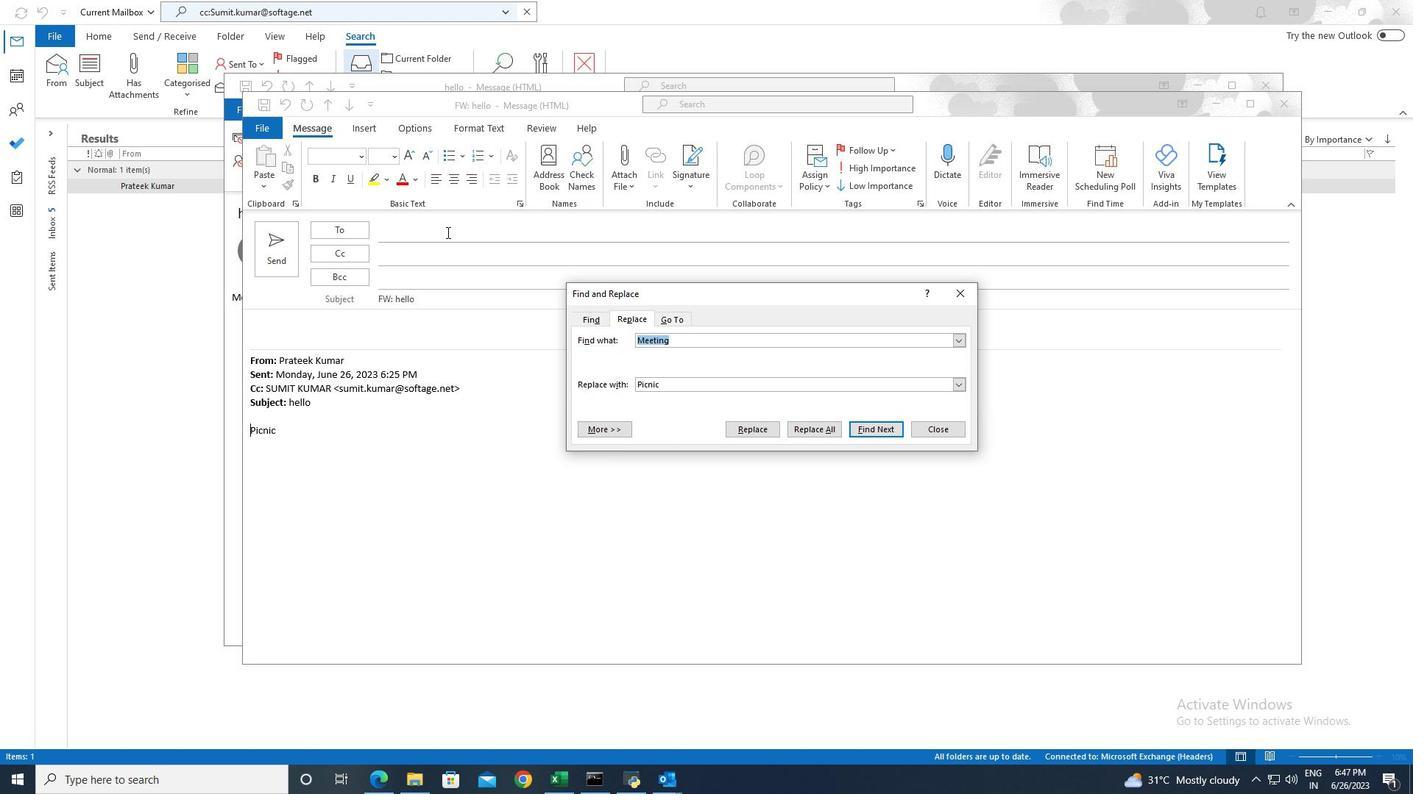 
Action: Mouse pressed left at (445, 230)
Screenshot: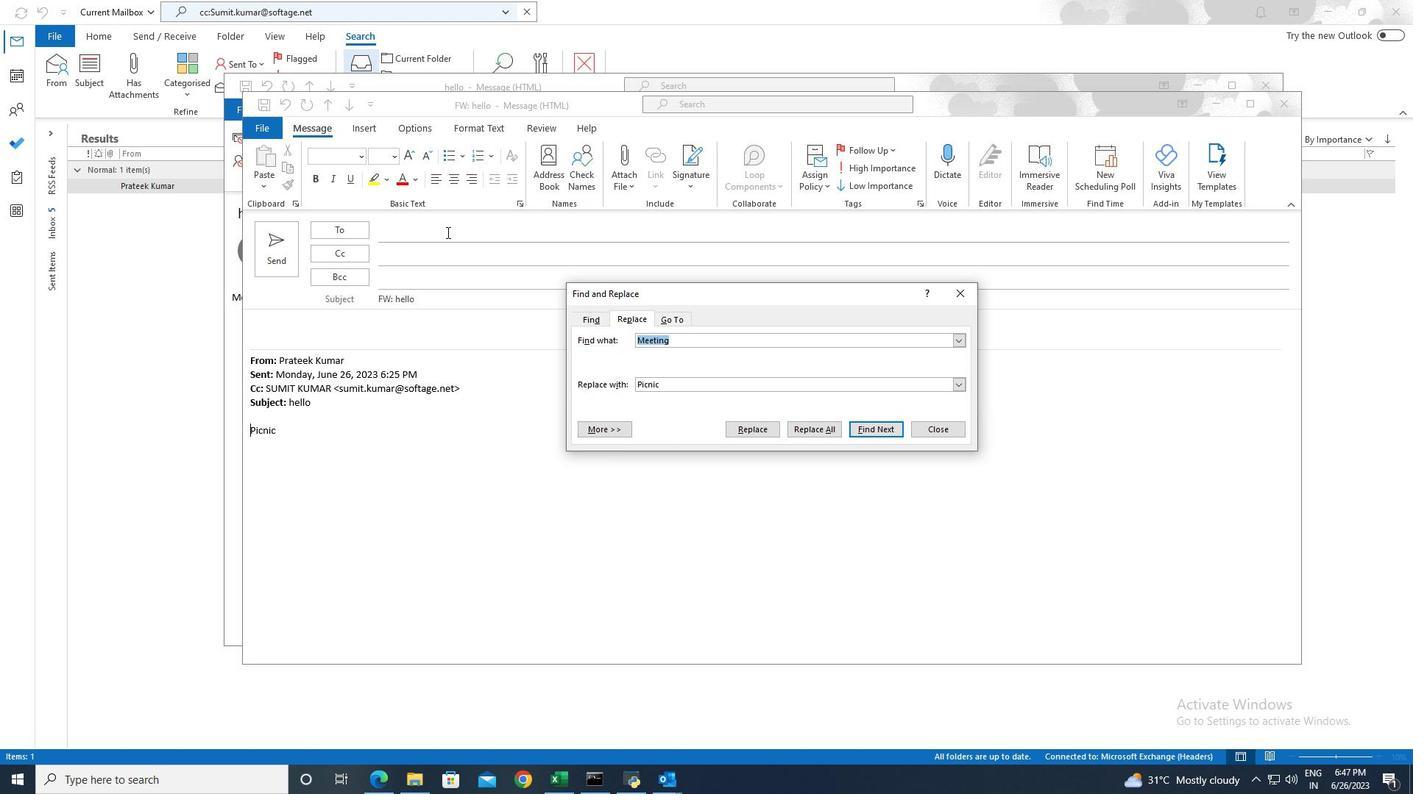 
Action: Mouse moved to (445, 230)
Screenshot: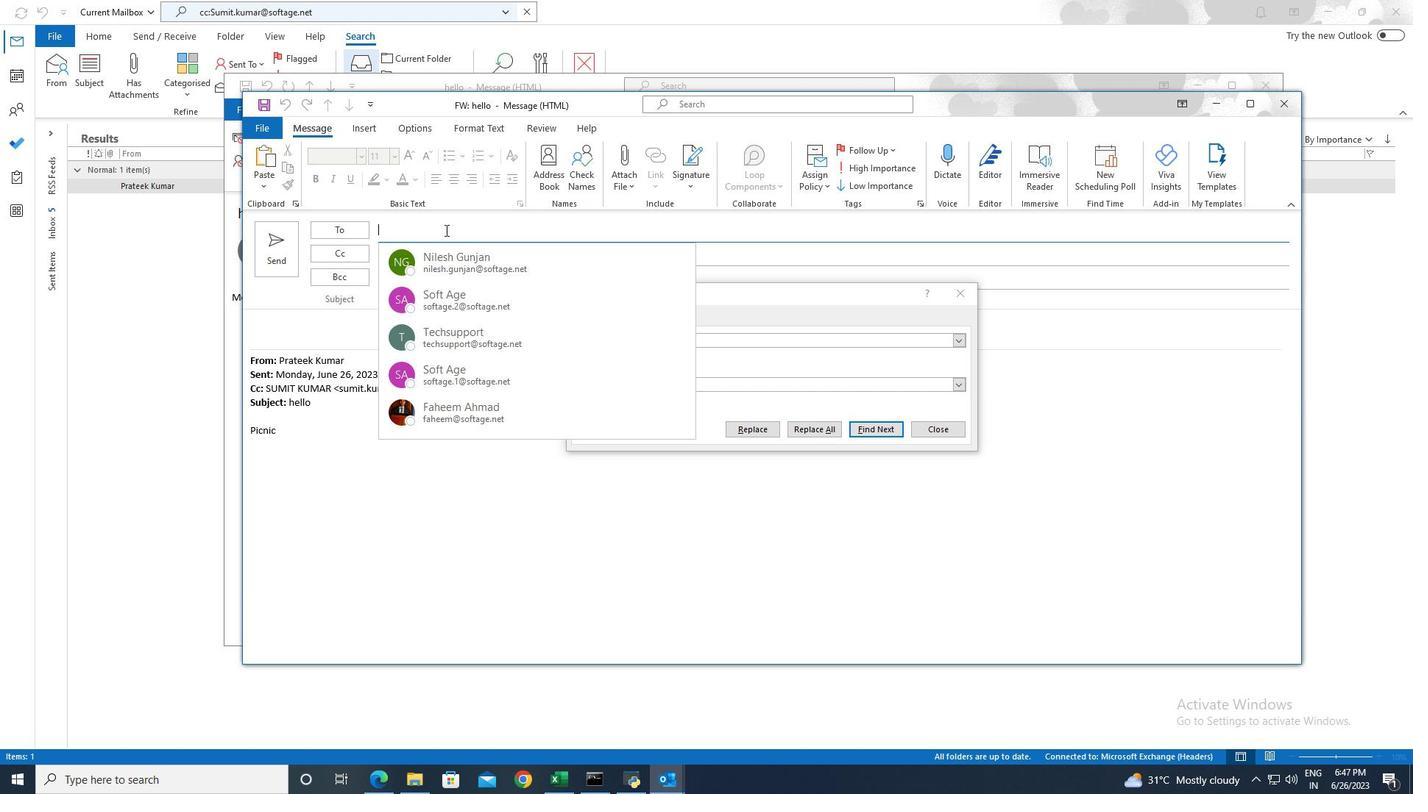 
Action: Key pressed taskers4<Key.shift>@outlook.com
Screenshot: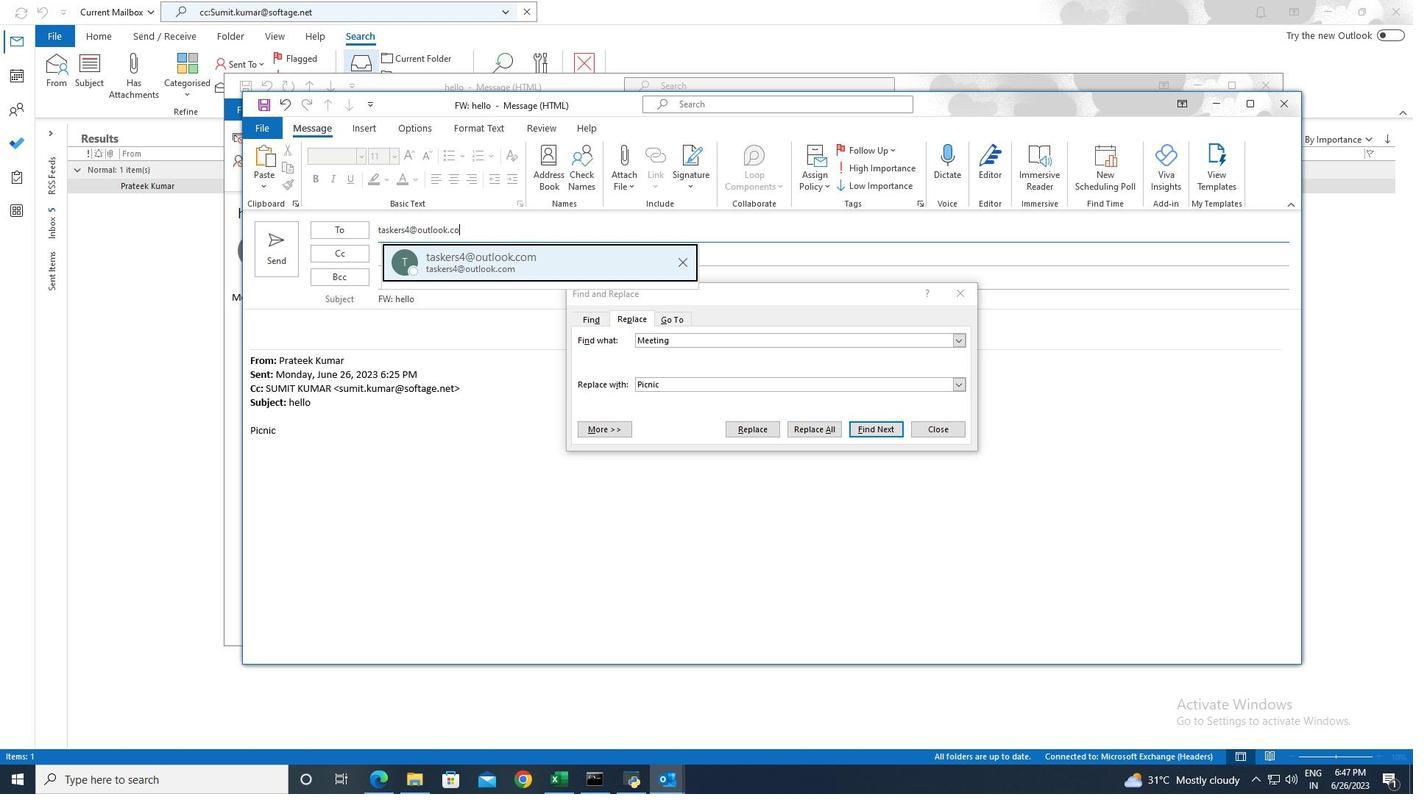 
Action: Mouse moved to (482, 267)
Screenshot: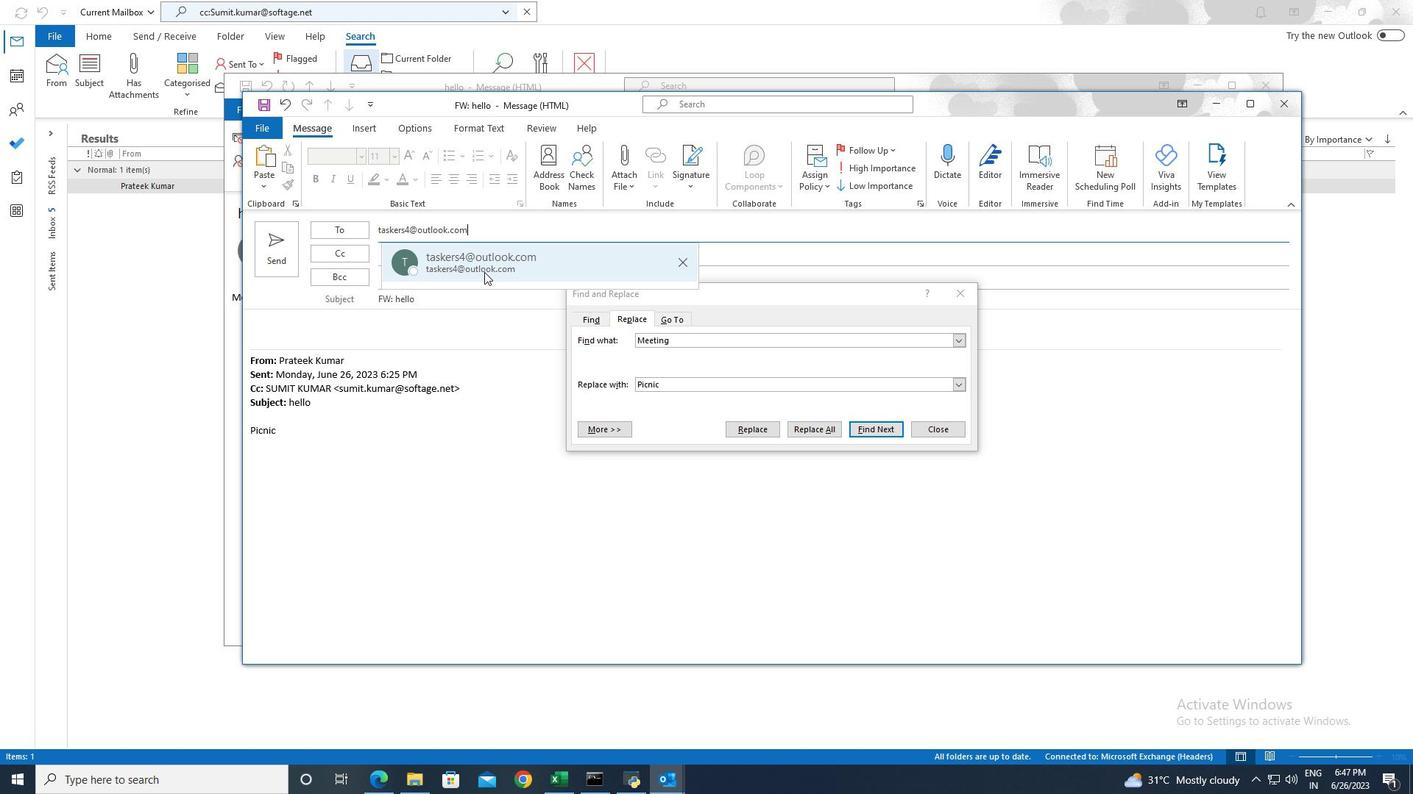 
Action: Mouse pressed left at (482, 267)
Screenshot: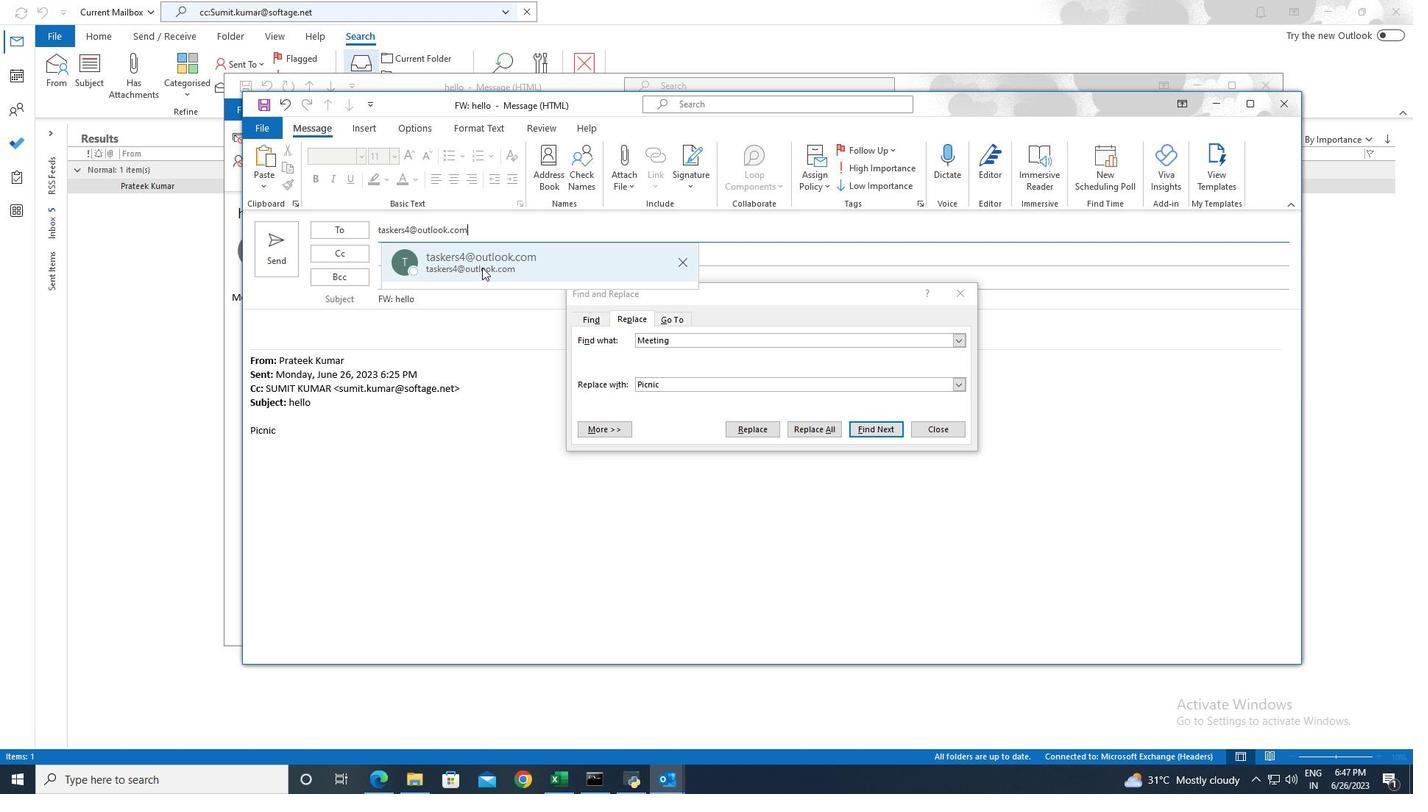 
Action: Mouse moved to (958, 295)
Screenshot: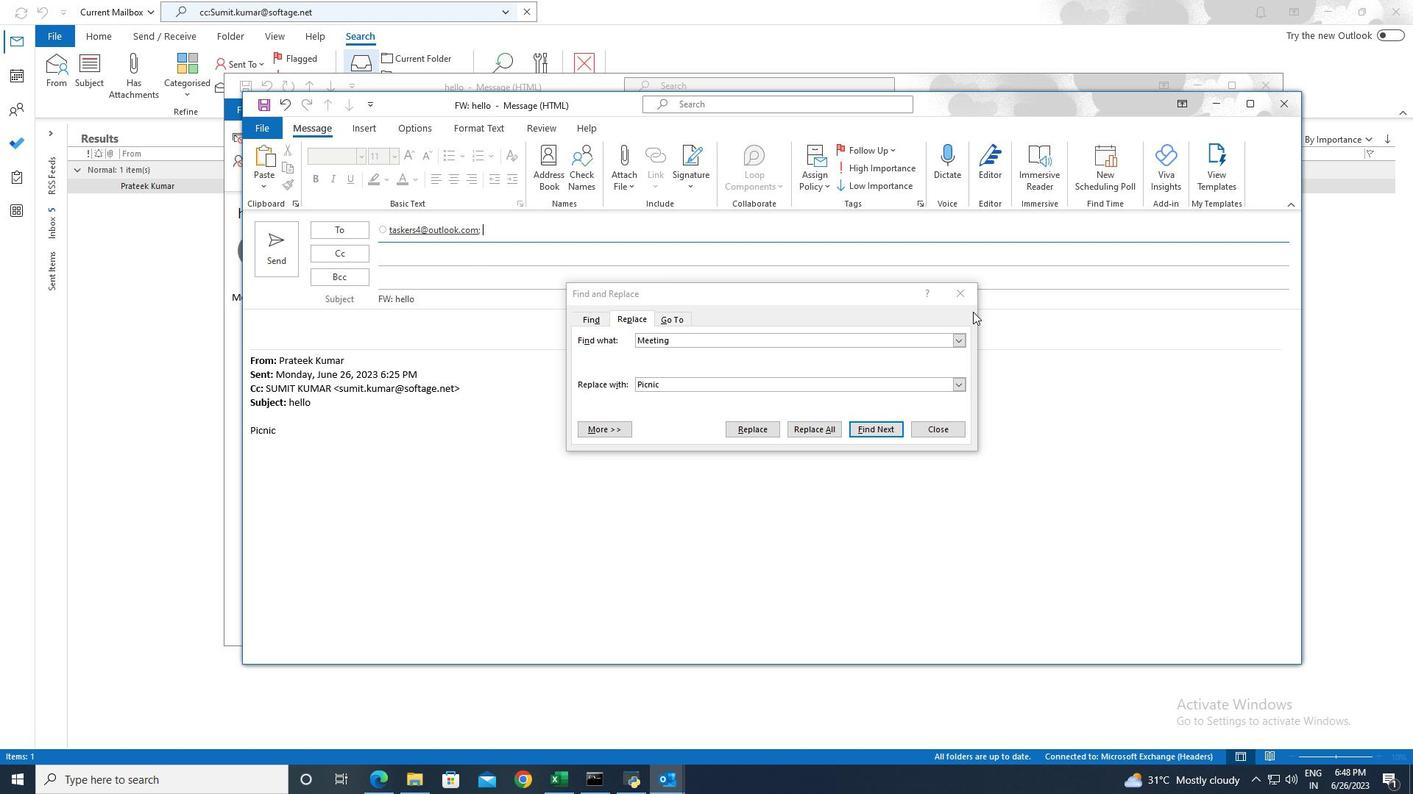 
Action: Mouse pressed left at (958, 295)
Screenshot: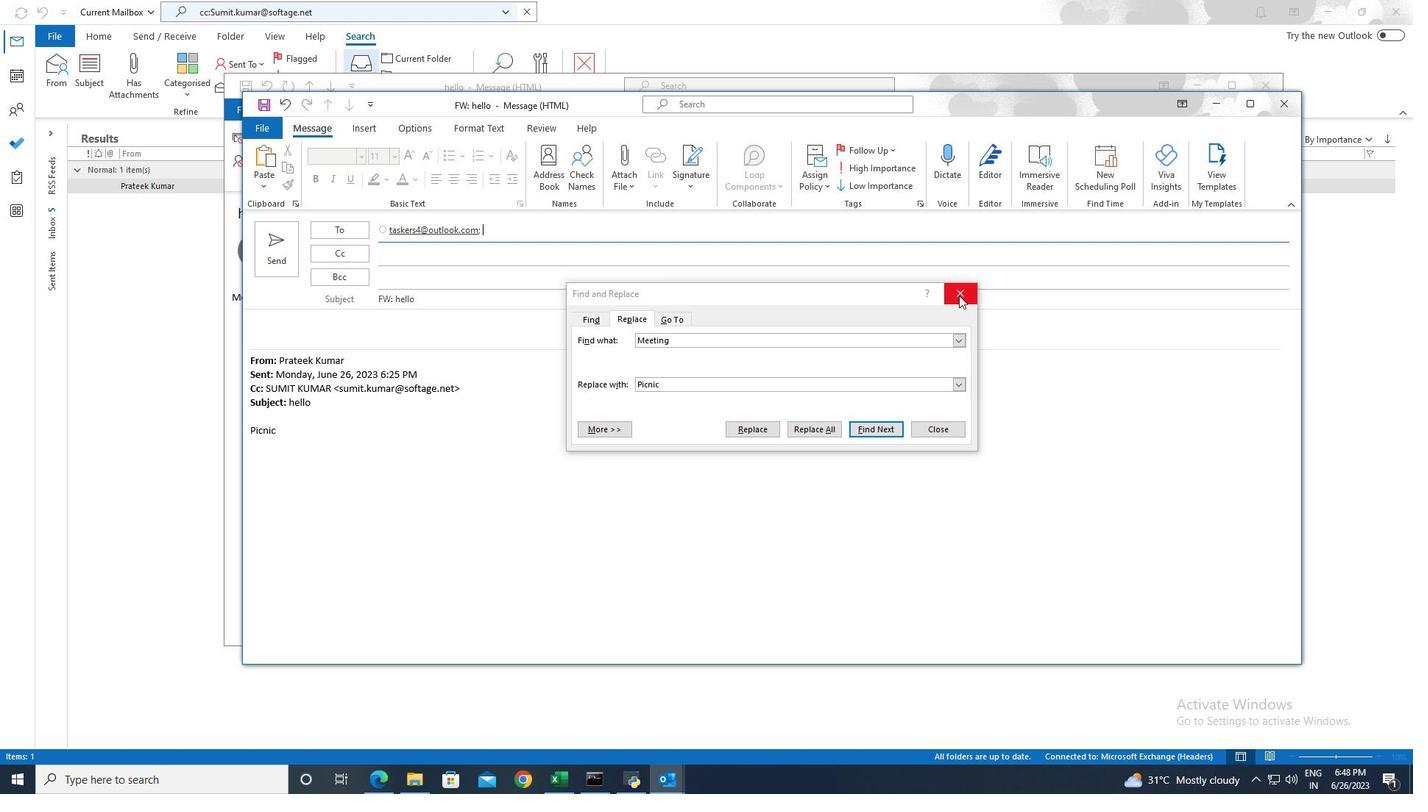 
Action: Mouse moved to (287, 262)
Screenshot: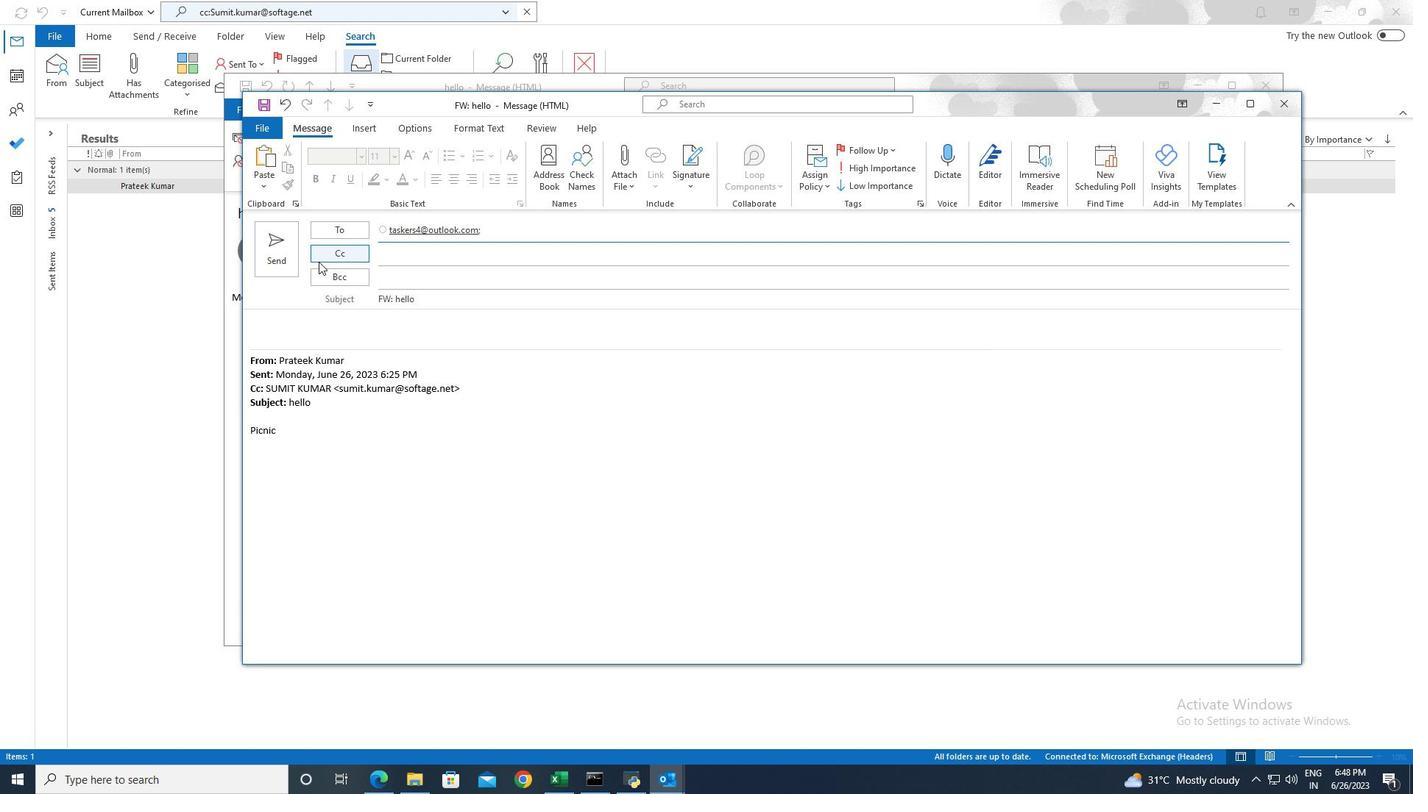 
Action: Mouse pressed left at (287, 262)
Screenshot: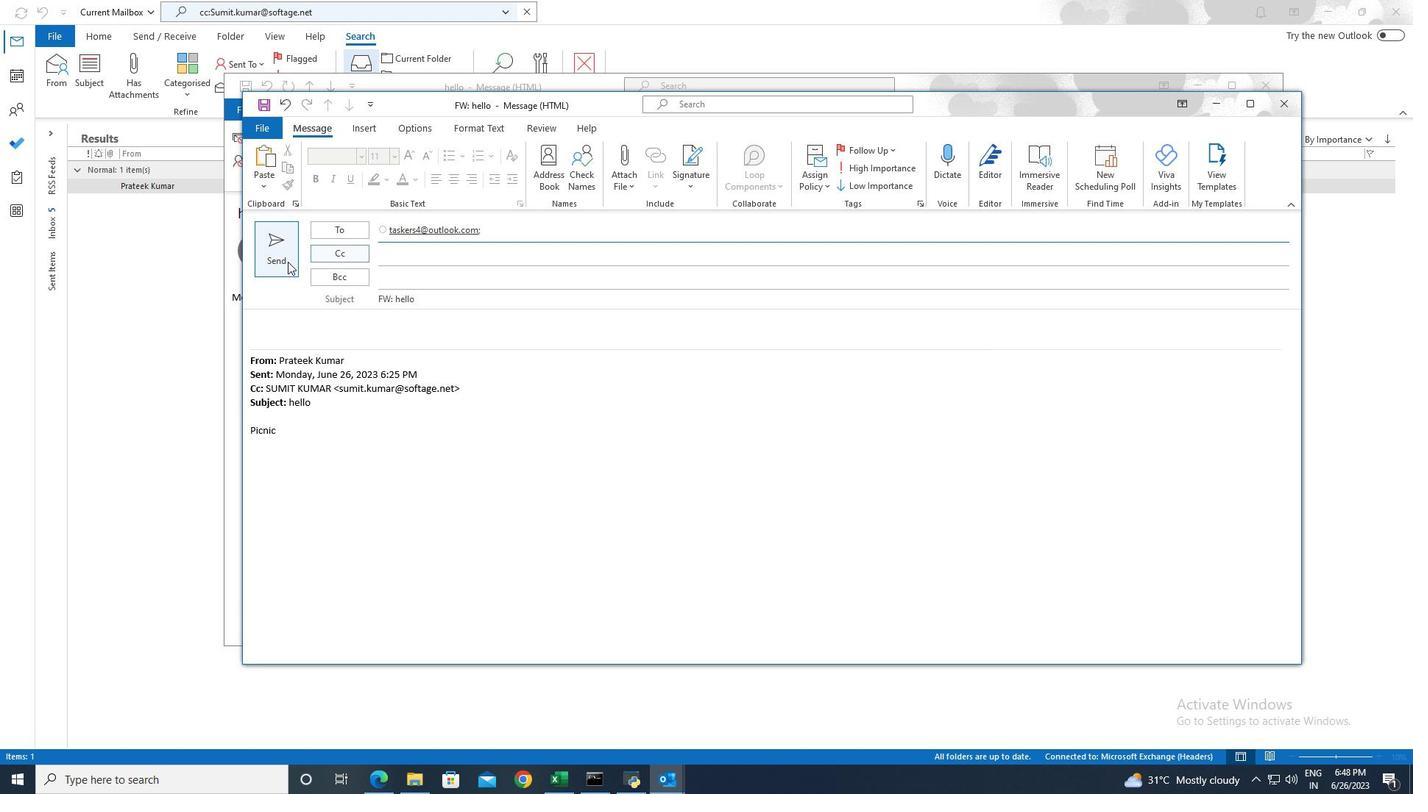 
